 Task: Search one way flight ticket for 4 adults, 2 children, 2 infants in seat and 1 infant on lap in premium economy from Ceiba: Jose Aponte De La Torre Airport to Fort Wayne: Fort Wayne International Airport on 8-4-2023. Choice of flights is Singapure airlines. Number of bags: 2 checked bags. Price is upto 42000. Outbound departure time preference is 5:30.
Action: Mouse moved to (300, 255)
Screenshot: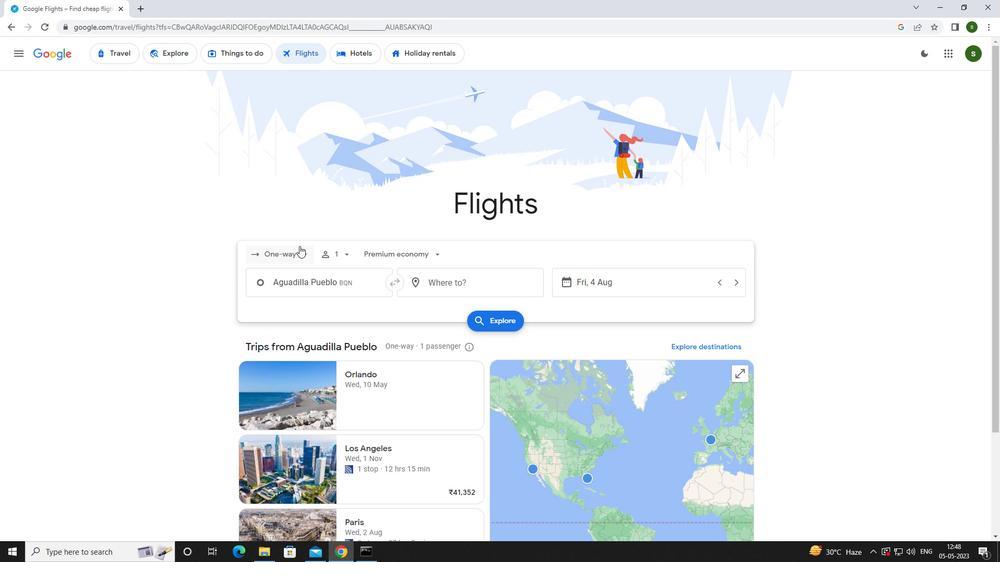 
Action: Mouse pressed left at (300, 255)
Screenshot: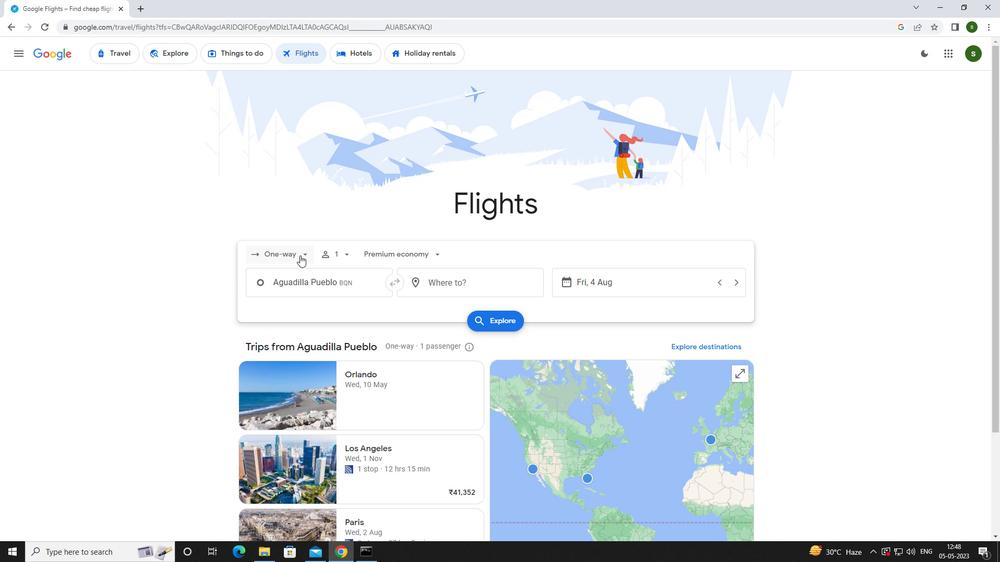 
Action: Mouse moved to (300, 296)
Screenshot: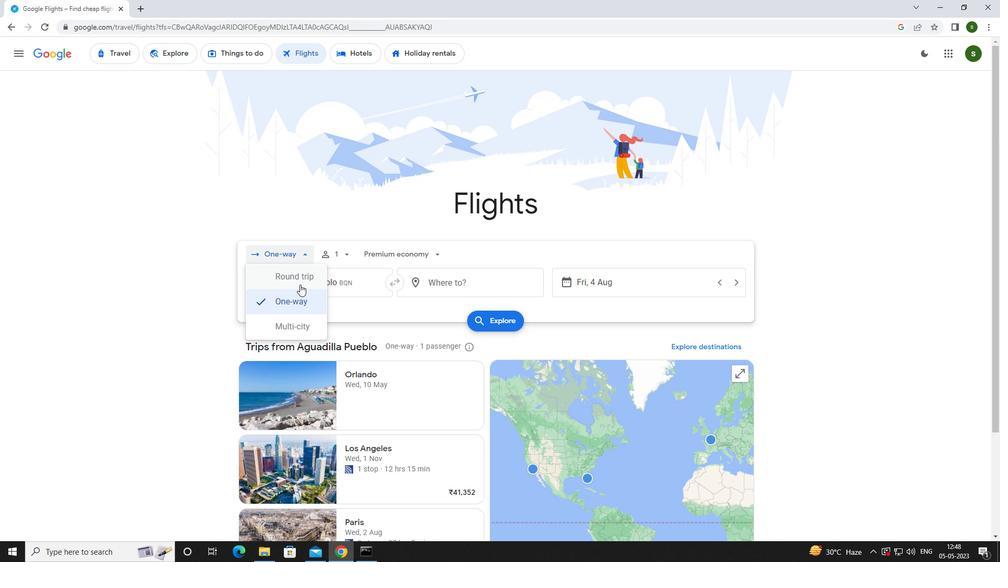 
Action: Mouse pressed left at (300, 296)
Screenshot: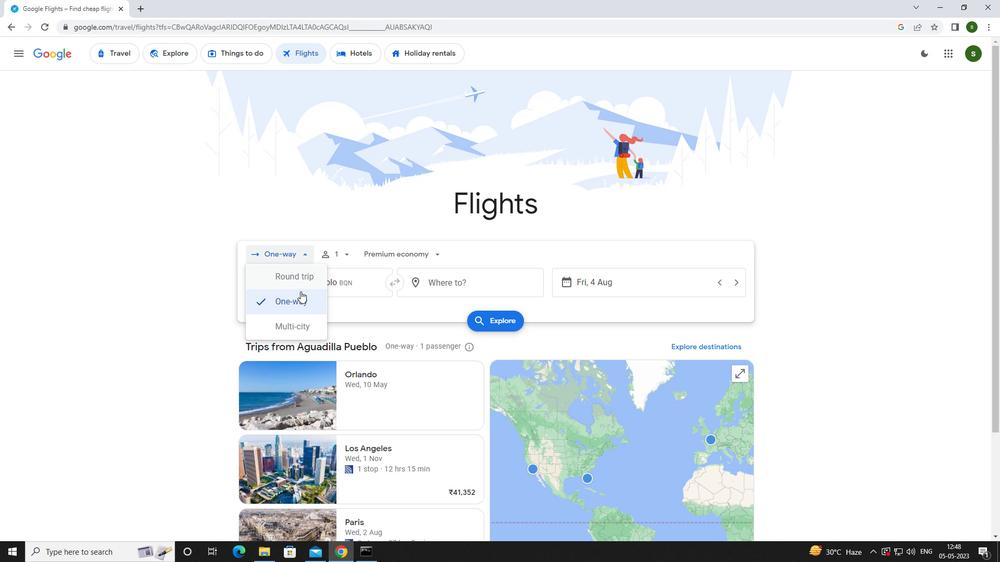 
Action: Mouse moved to (344, 256)
Screenshot: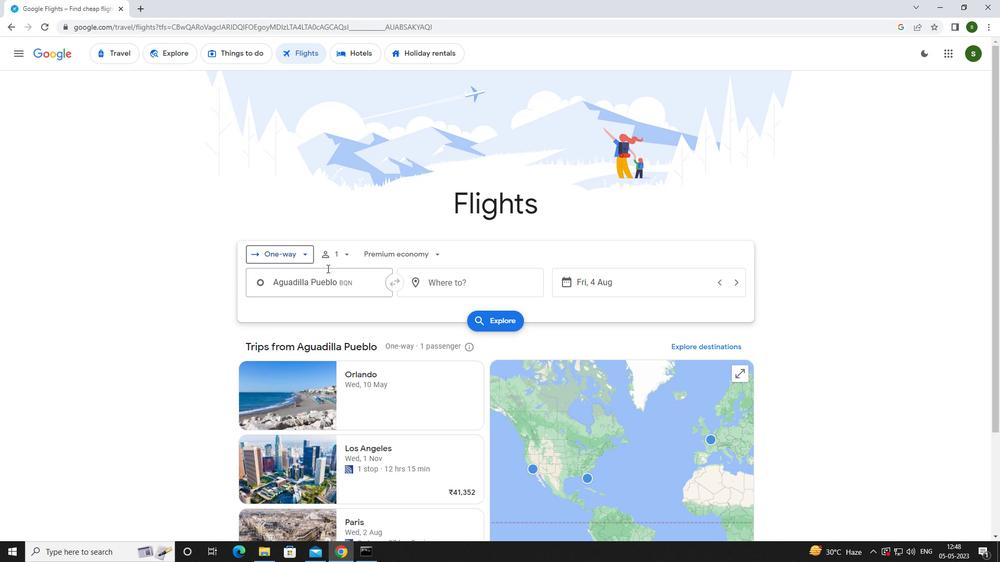 
Action: Mouse pressed left at (344, 256)
Screenshot: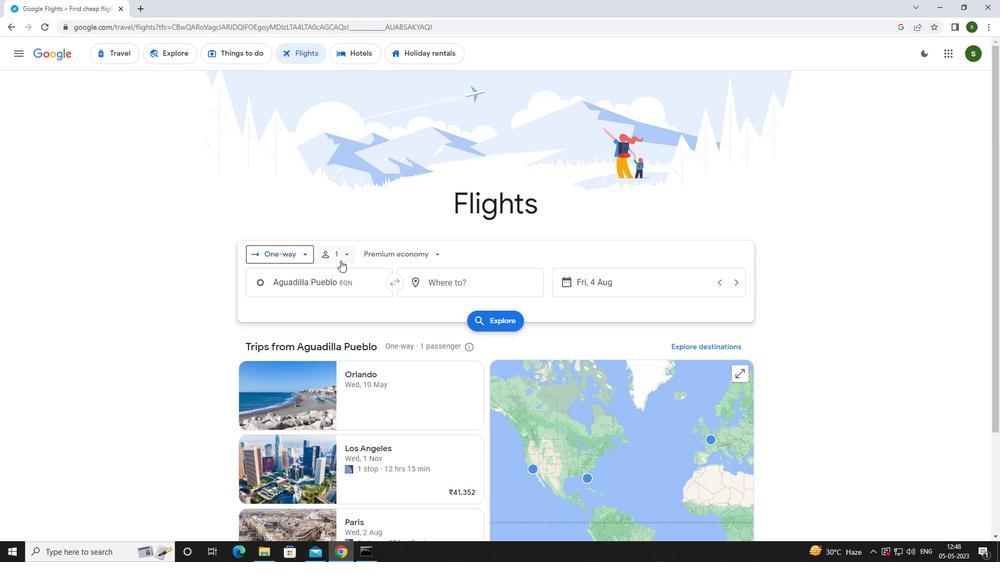 
Action: Mouse moved to (427, 275)
Screenshot: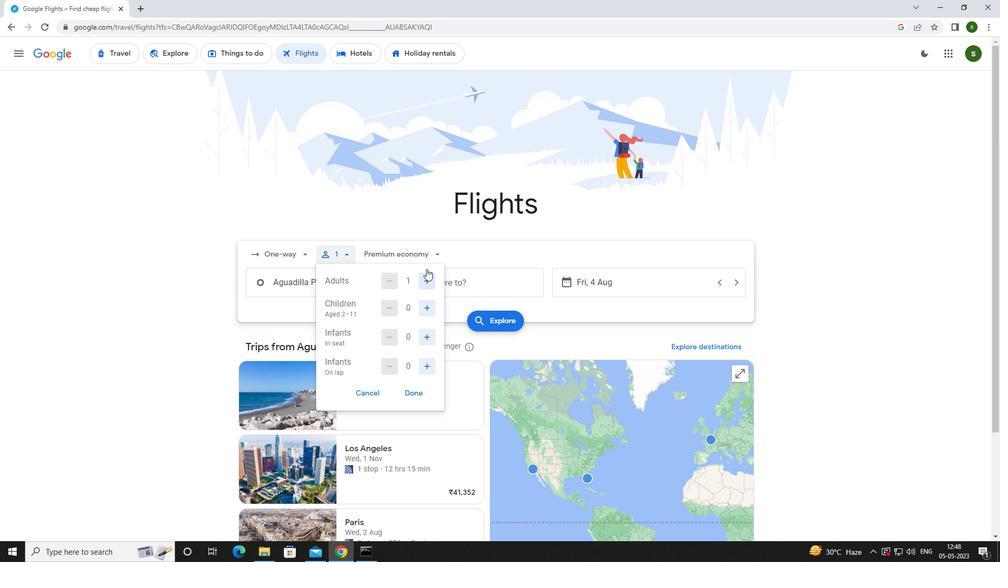 
Action: Mouse pressed left at (427, 275)
Screenshot: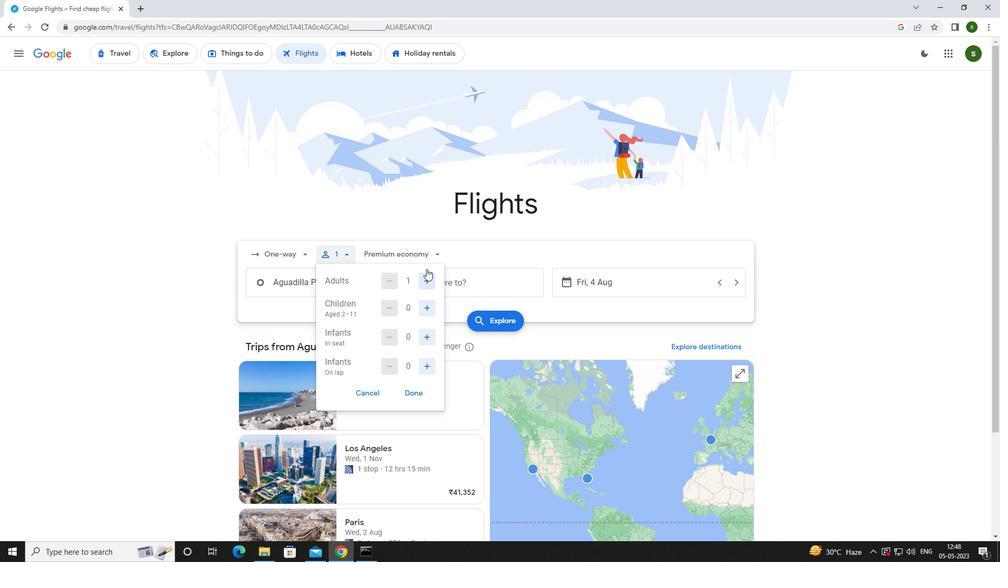 
Action: Mouse pressed left at (427, 275)
Screenshot: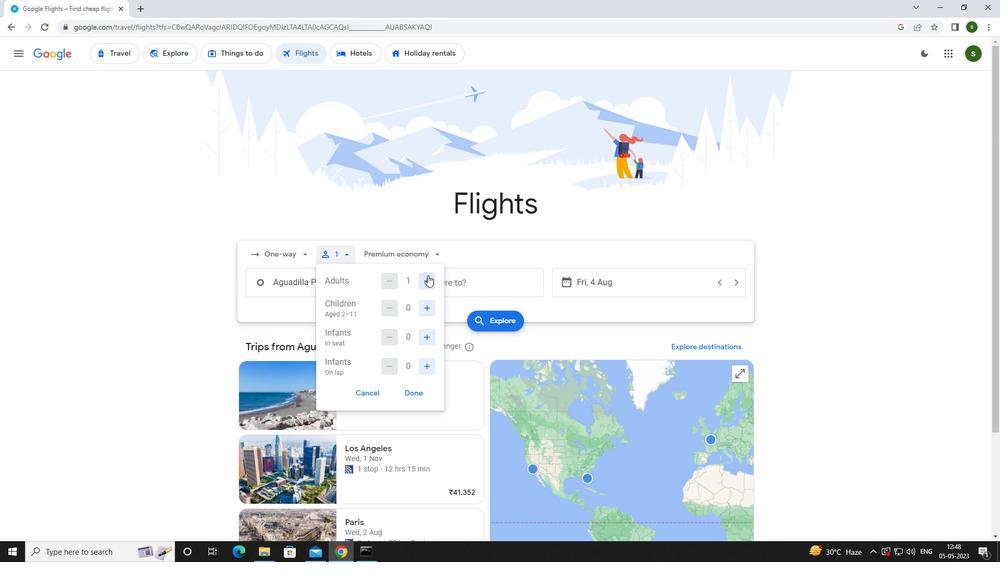 
Action: Mouse pressed left at (427, 275)
Screenshot: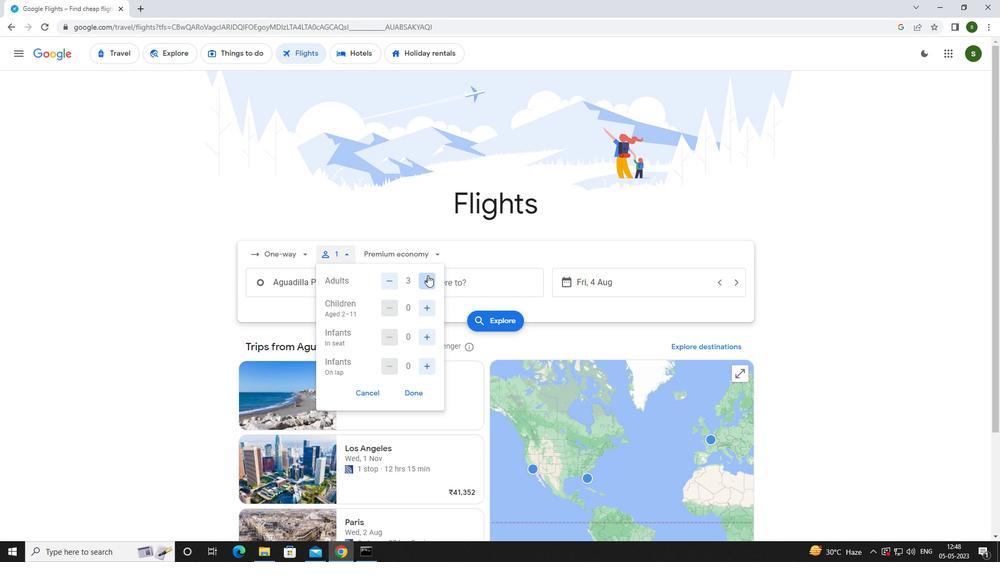 
Action: Mouse moved to (428, 307)
Screenshot: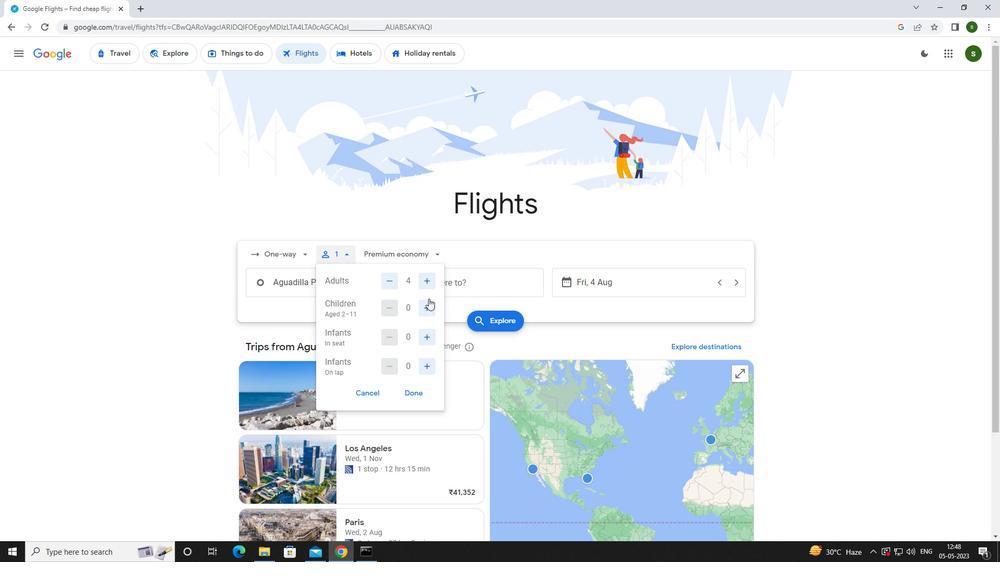 
Action: Mouse pressed left at (428, 307)
Screenshot: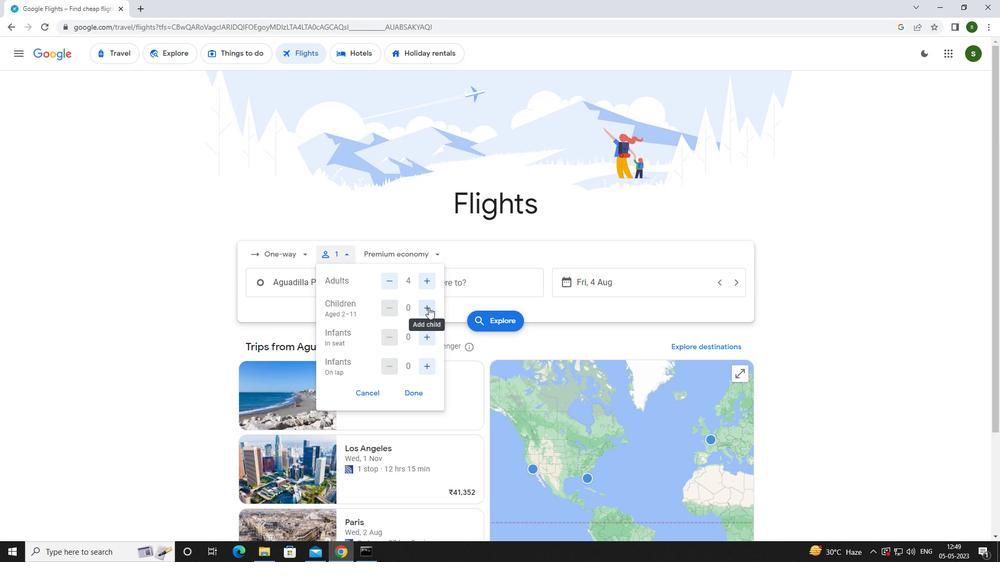 
Action: Mouse pressed left at (428, 307)
Screenshot: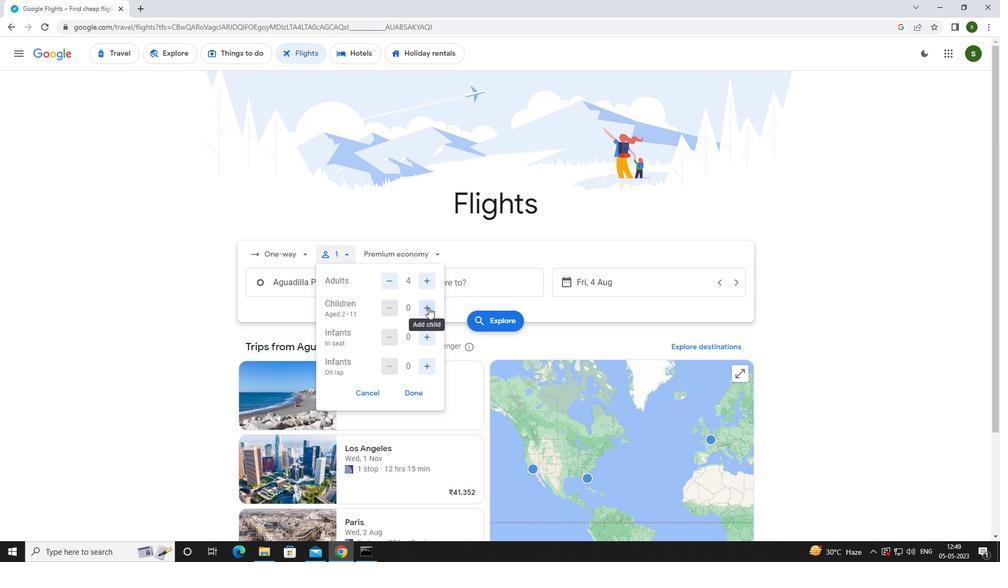 
Action: Mouse moved to (427, 339)
Screenshot: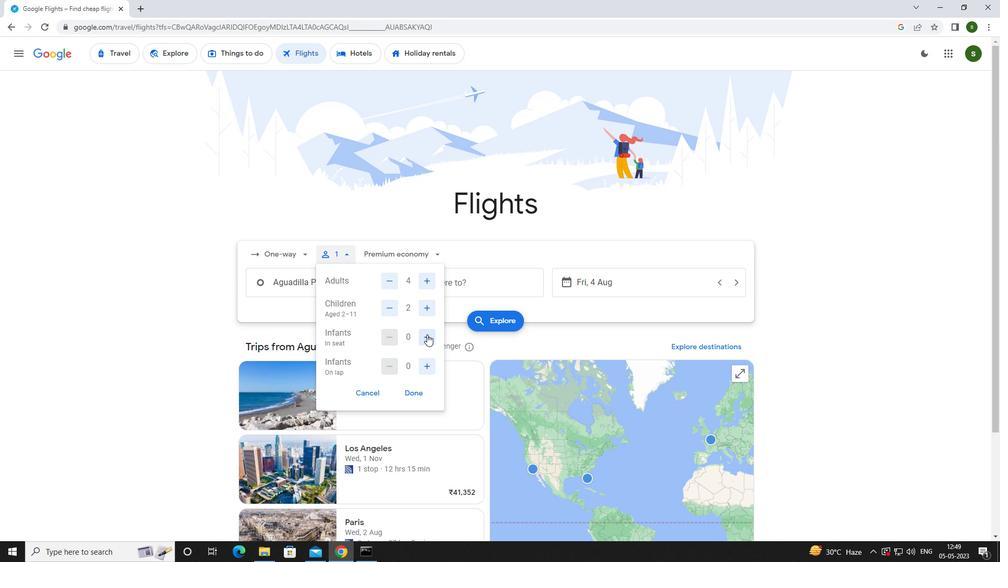 
Action: Mouse pressed left at (427, 339)
Screenshot: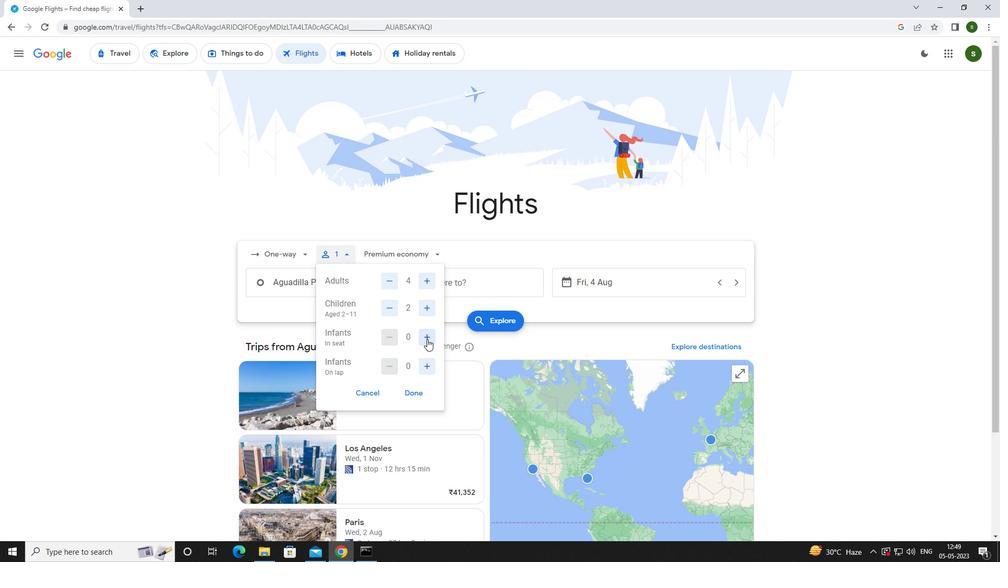 
Action: Mouse pressed left at (427, 339)
Screenshot: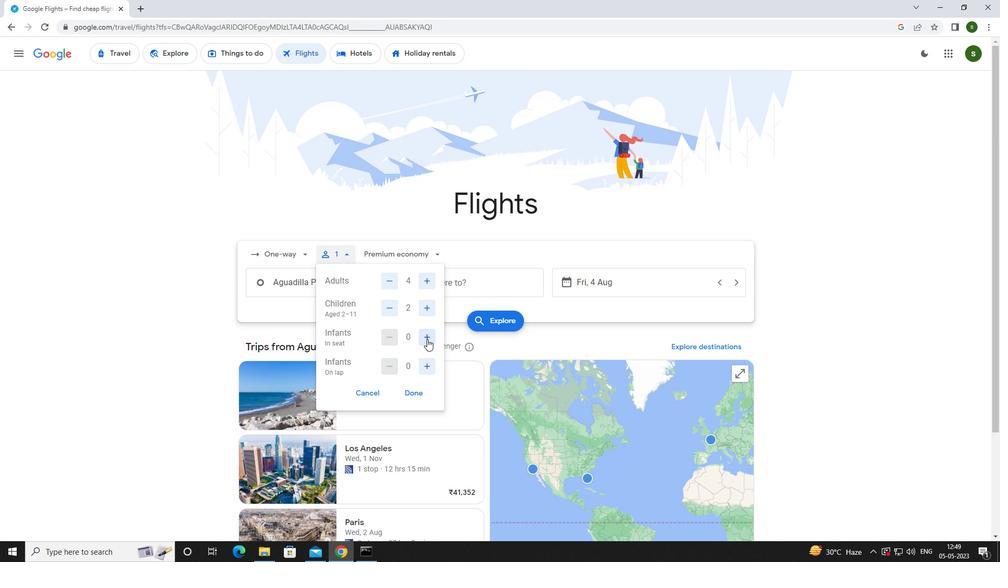 
Action: Mouse moved to (427, 363)
Screenshot: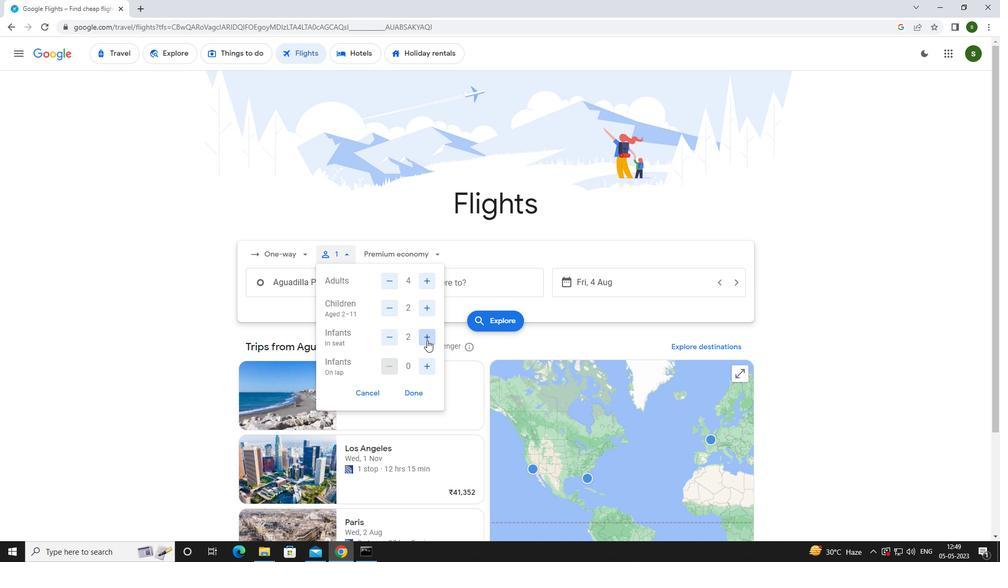 
Action: Mouse pressed left at (427, 363)
Screenshot: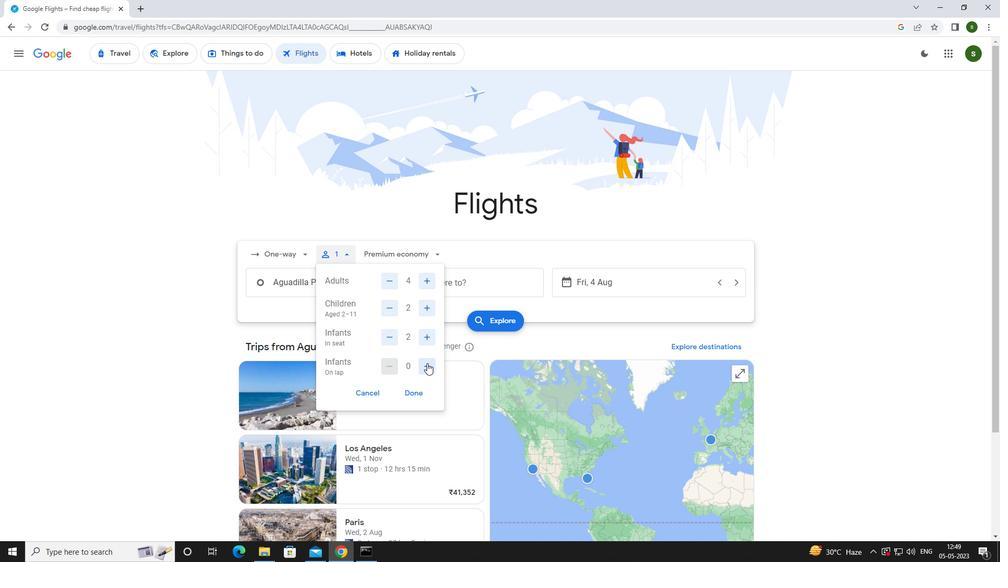 
Action: Mouse moved to (423, 252)
Screenshot: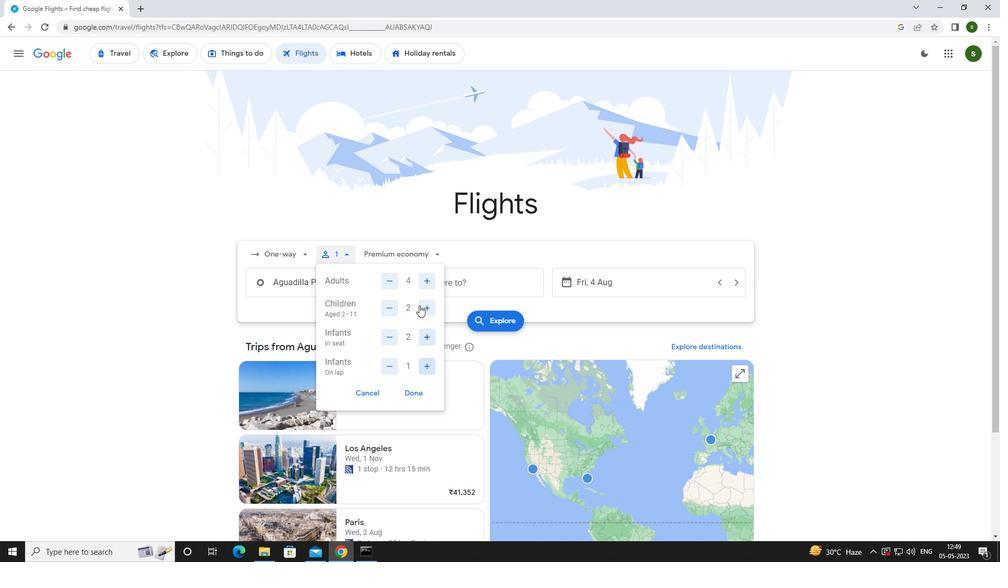 
Action: Mouse pressed left at (423, 252)
Screenshot: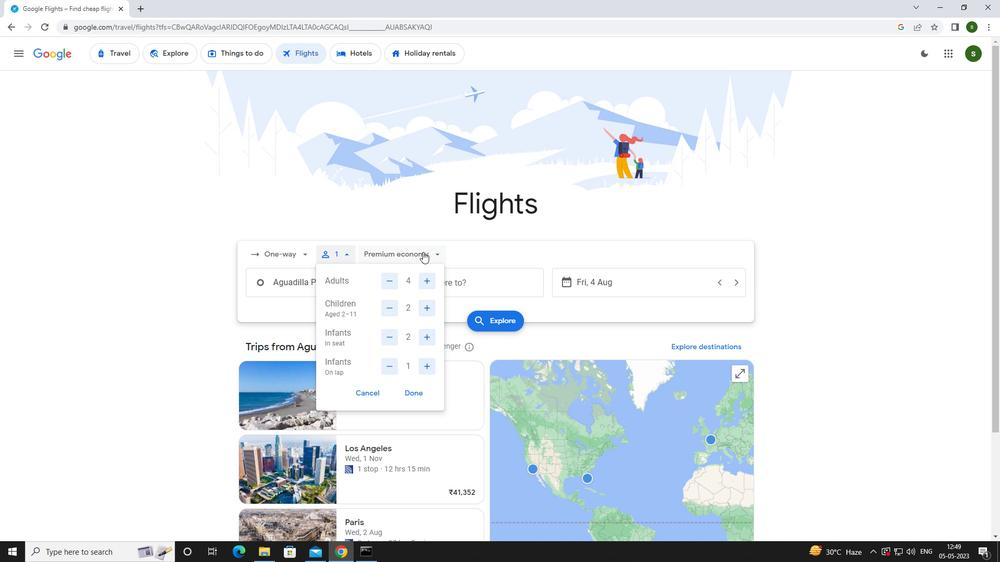 
Action: Mouse moved to (421, 302)
Screenshot: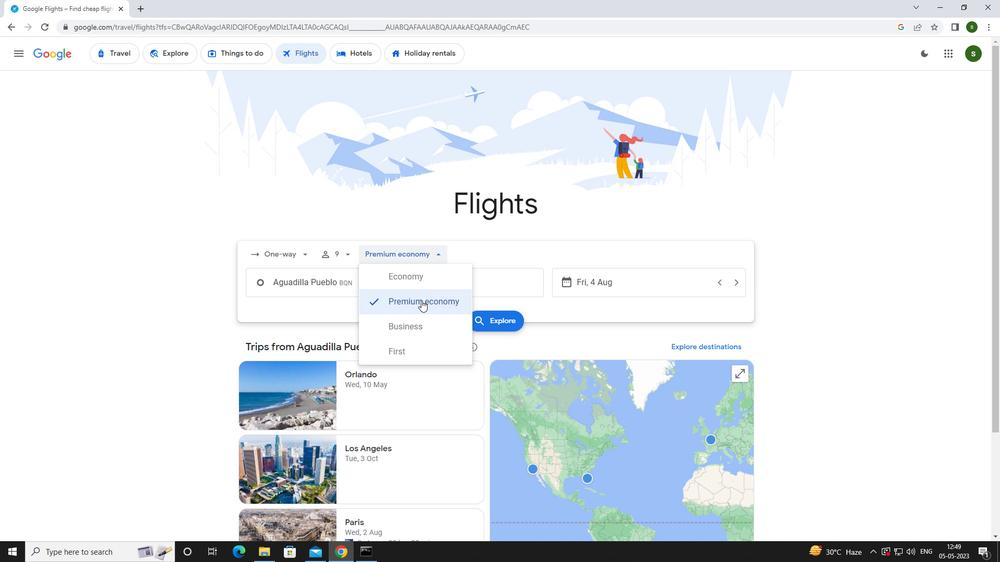 
Action: Mouse pressed left at (421, 302)
Screenshot: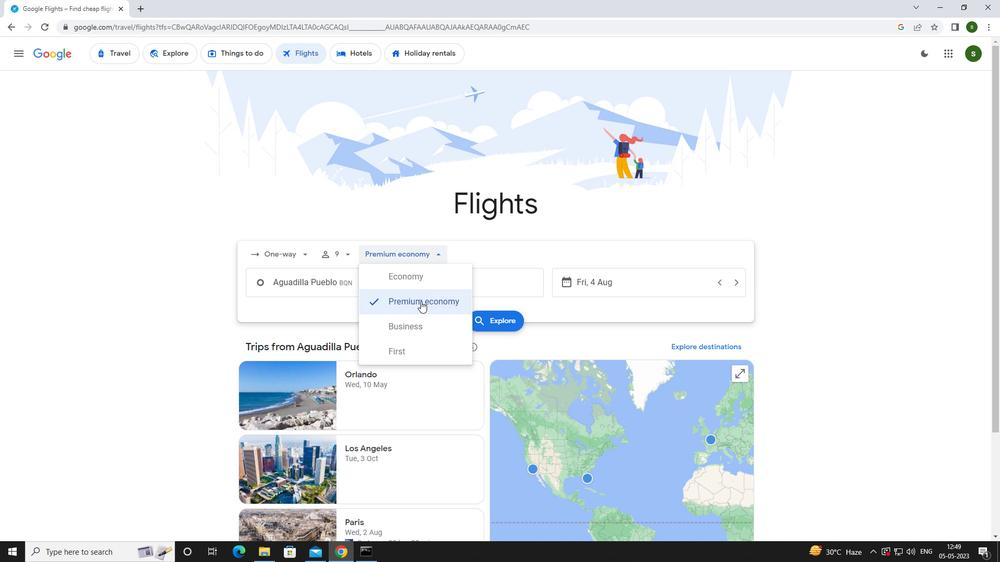 
Action: Mouse moved to (352, 287)
Screenshot: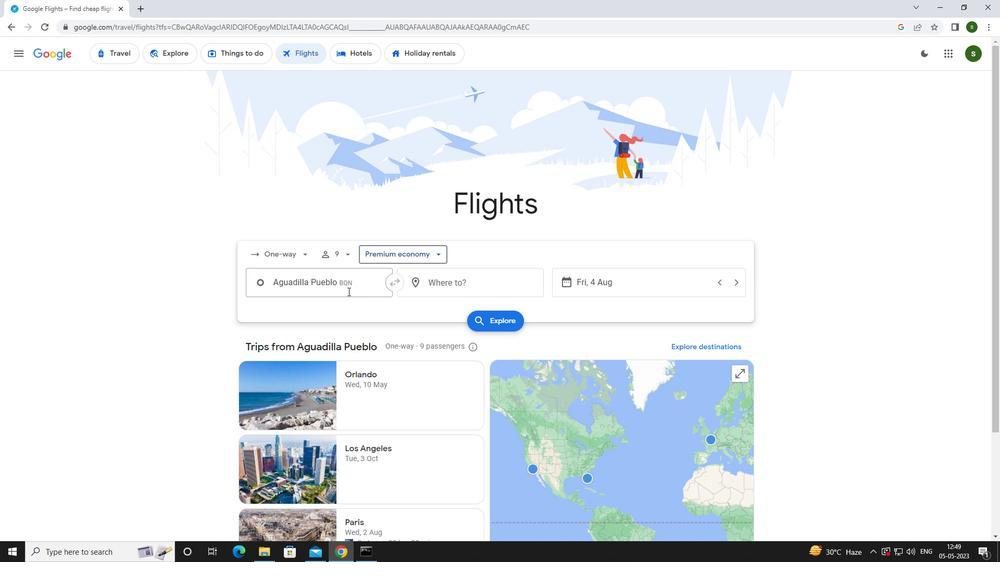
Action: Mouse pressed left at (352, 287)
Screenshot: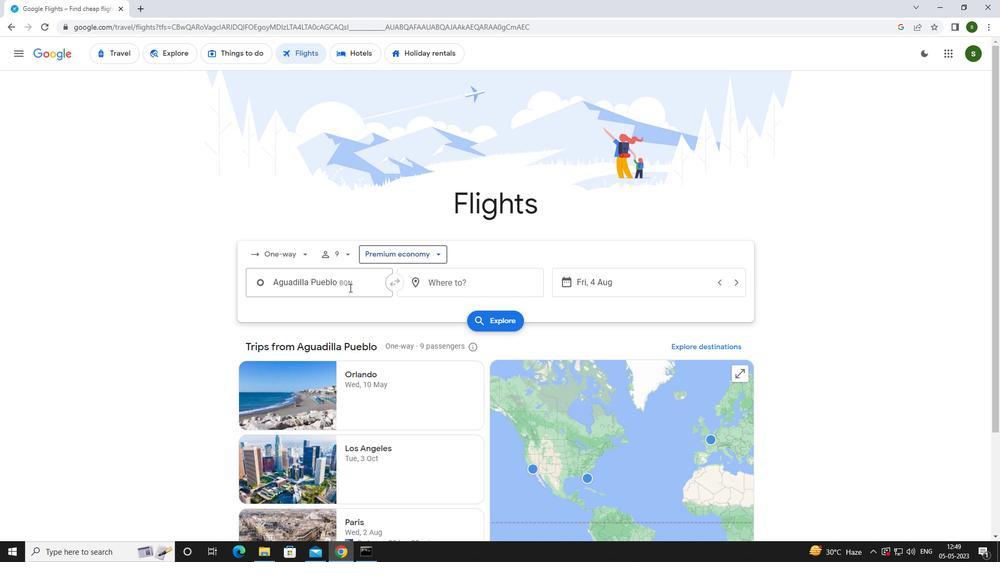 
Action: Key pressed <Key.caps_lock>j<Key.caps_lock>ose<Key.space><Key.caps_lock>a<Key.caps_lock>po
Screenshot: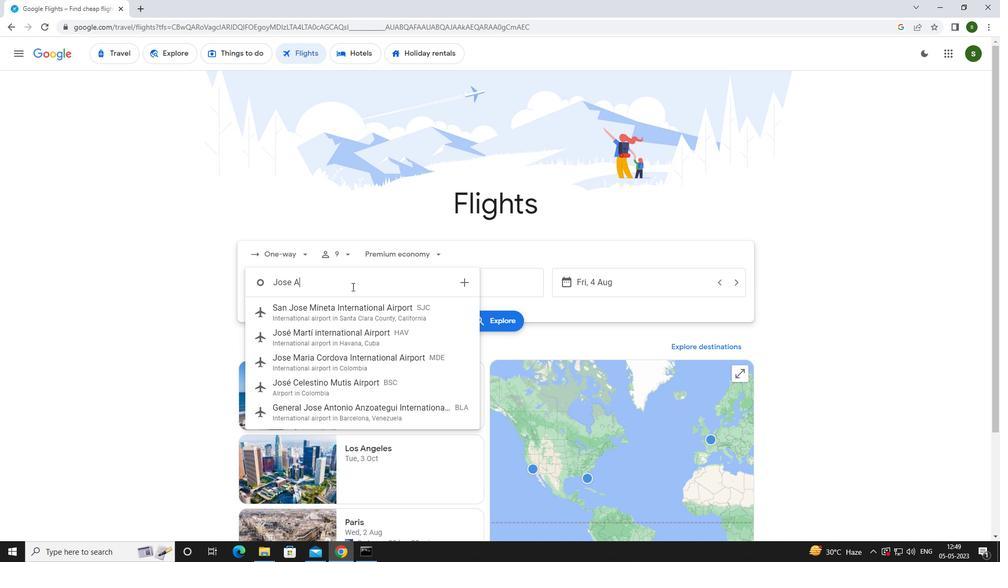 
Action: Mouse moved to (354, 314)
Screenshot: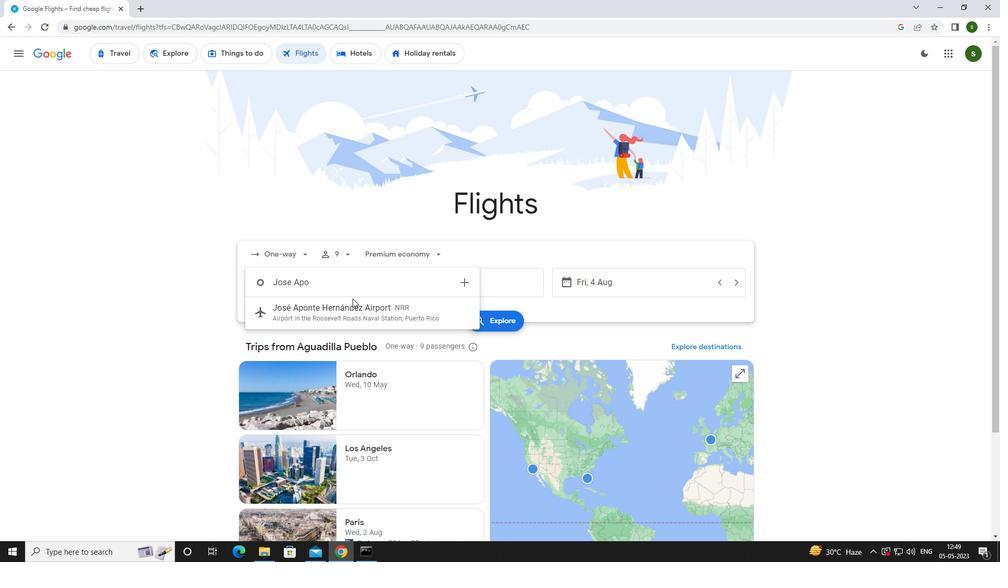 
Action: Mouse pressed left at (354, 314)
Screenshot: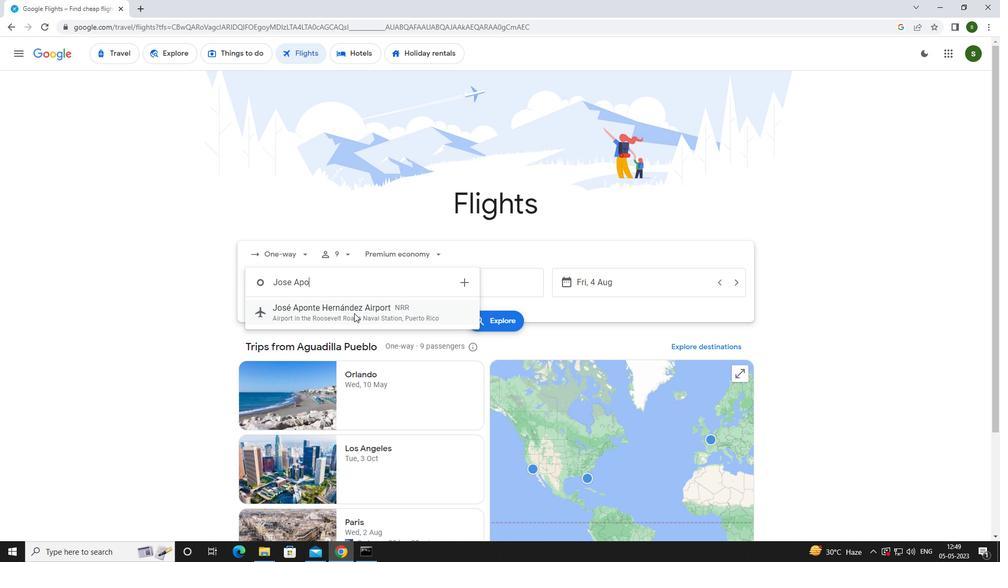 
Action: Mouse moved to (473, 288)
Screenshot: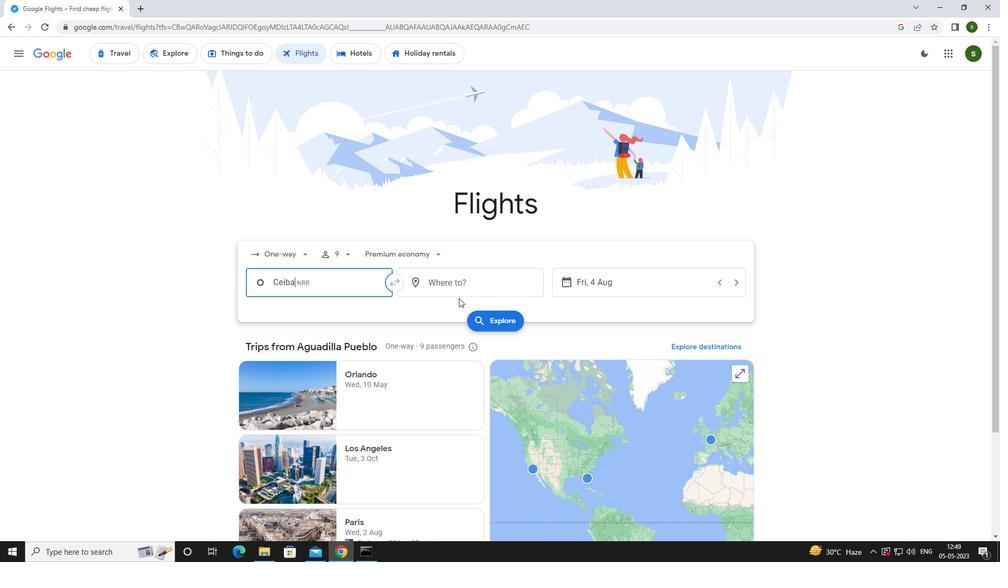 
Action: Mouse pressed left at (473, 288)
Screenshot: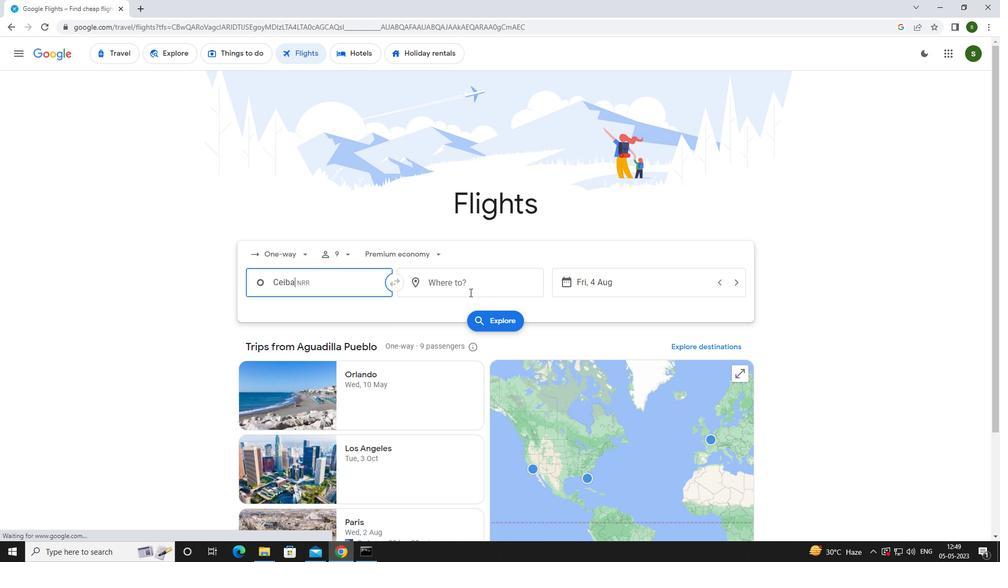 
Action: Mouse moved to (480, 290)
Screenshot: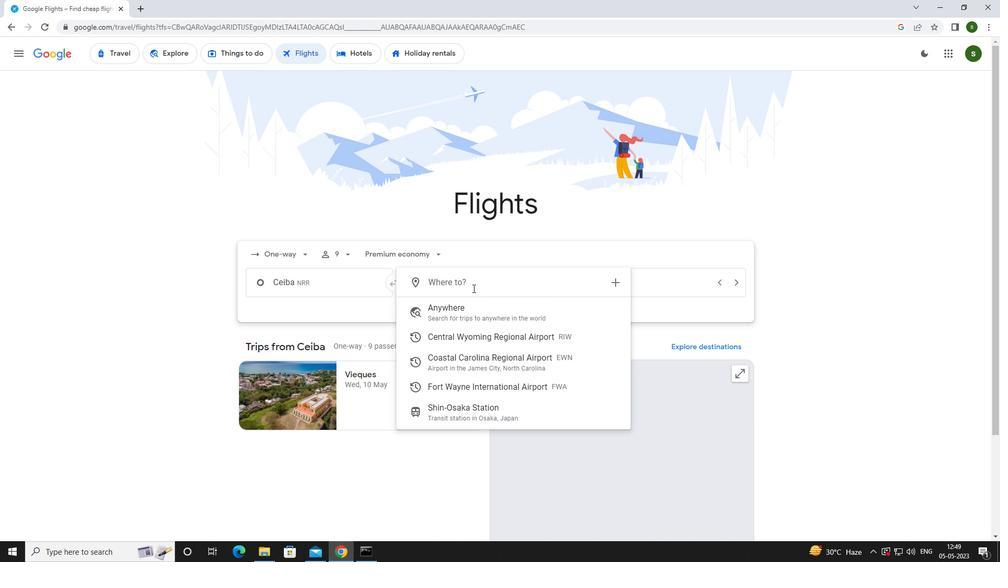 
Action: Key pressed <Key.caps_lock>f<Key.caps_lock>ort<Key.space><Key.caps_lock>w<Key.caps_lock>Ay
Screenshot: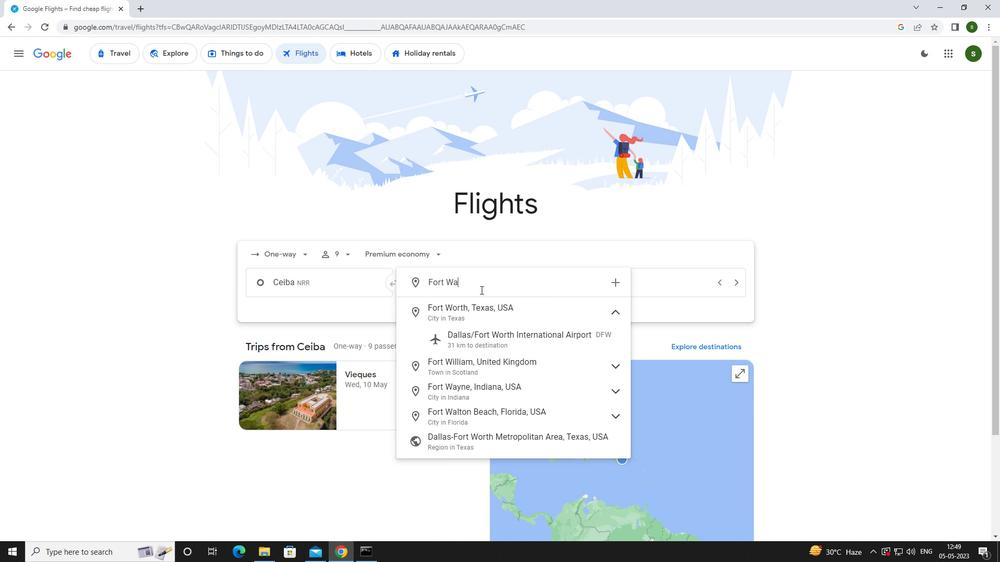 
Action: Mouse moved to (498, 337)
Screenshot: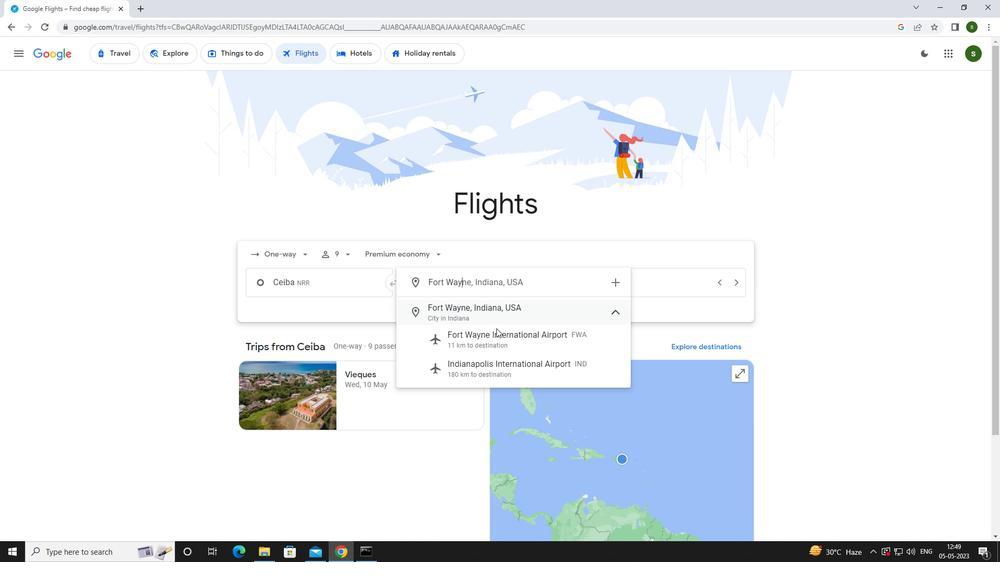 
Action: Mouse pressed left at (498, 337)
Screenshot: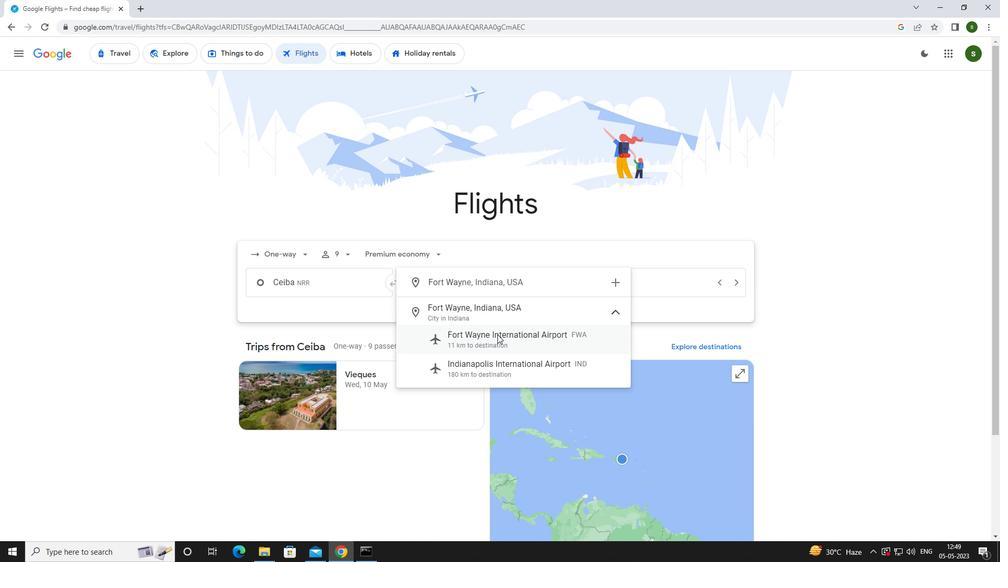
Action: Mouse moved to (616, 286)
Screenshot: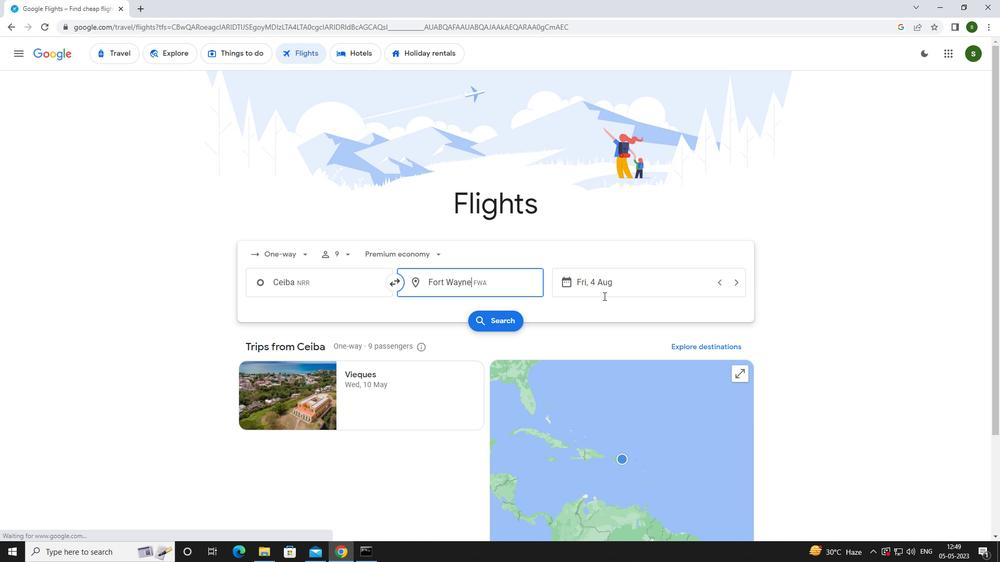 
Action: Mouse pressed left at (616, 286)
Screenshot: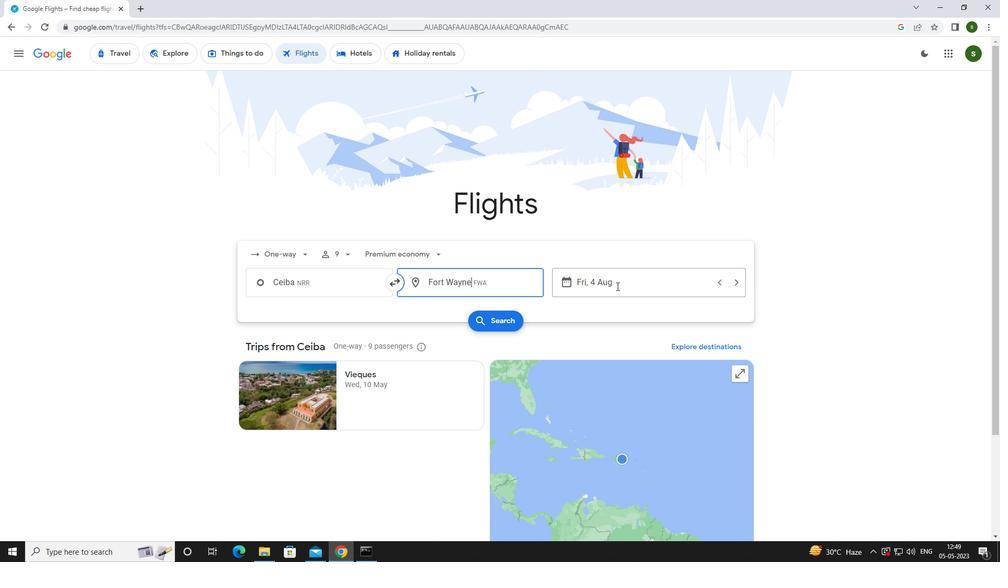 
Action: Mouse moved to (500, 353)
Screenshot: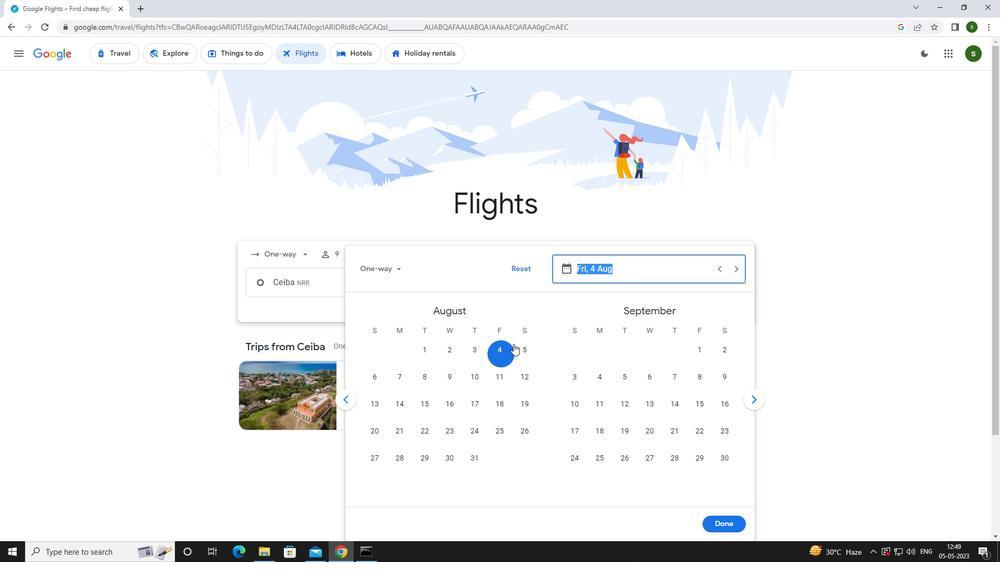 
Action: Mouse pressed left at (500, 353)
Screenshot: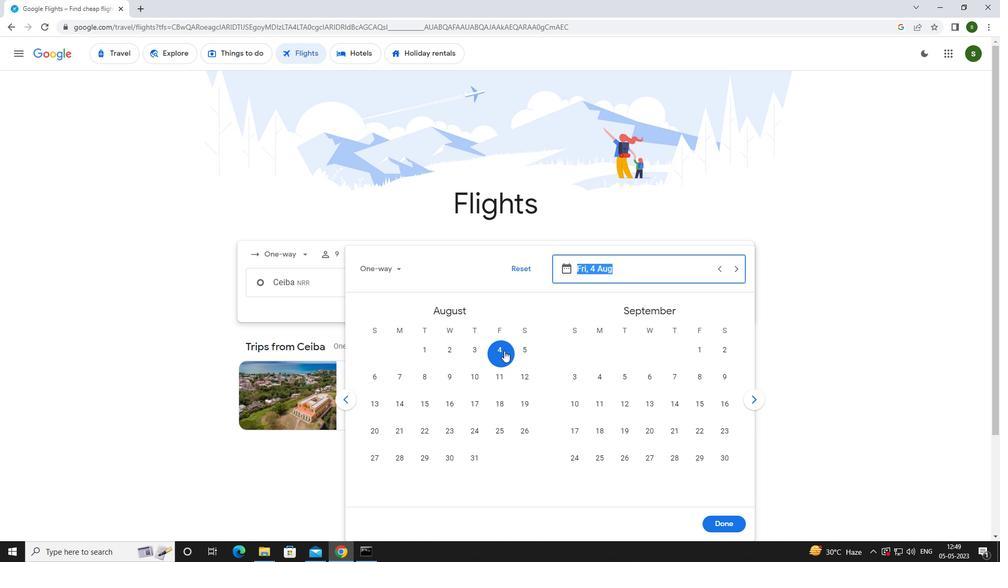 
Action: Mouse moved to (714, 517)
Screenshot: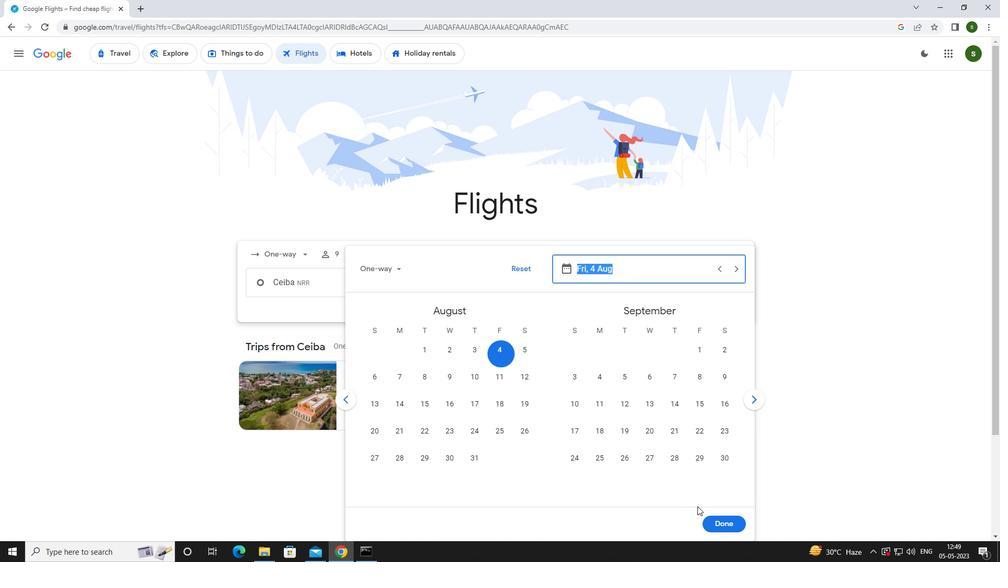 
Action: Mouse pressed left at (714, 517)
Screenshot: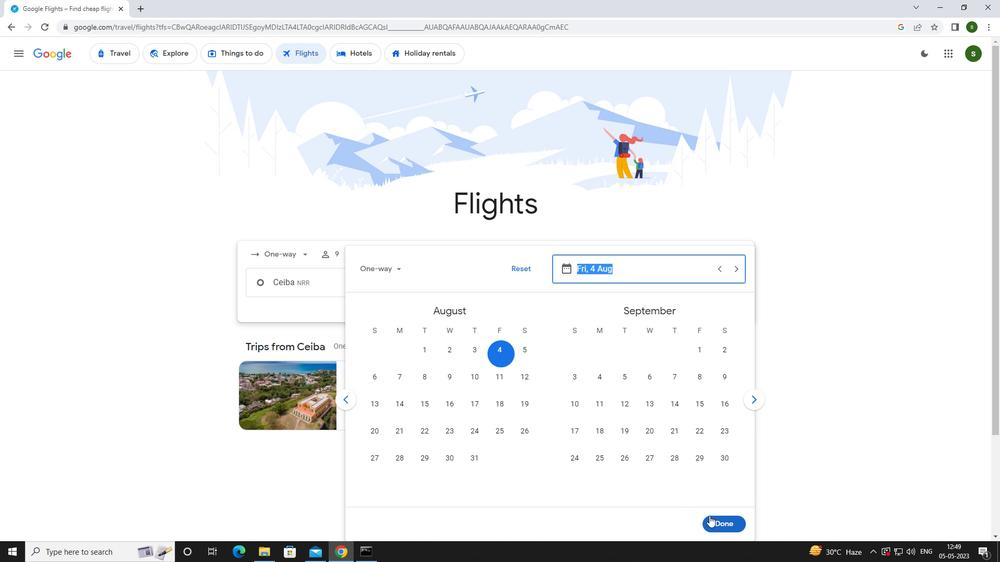 
Action: Mouse moved to (494, 323)
Screenshot: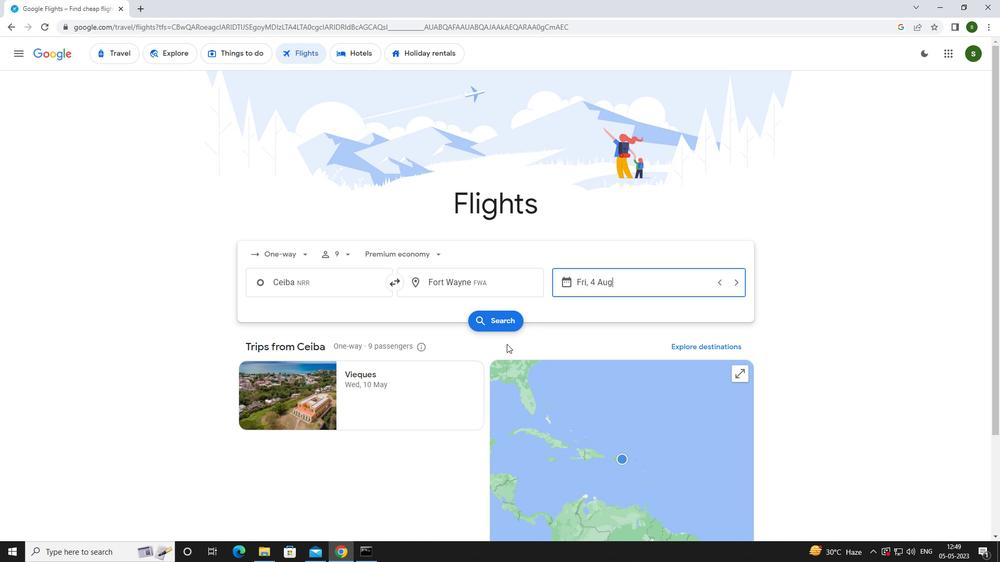 
Action: Mouse pressed left at (494, 323)
Screenshot: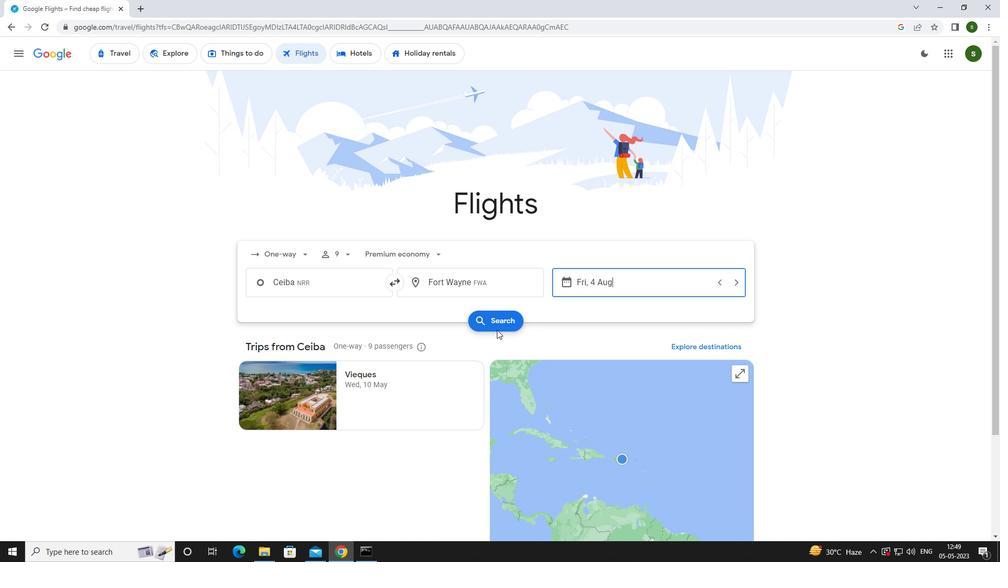 
Action: Mouse moved to (255, 146)
Screenshot: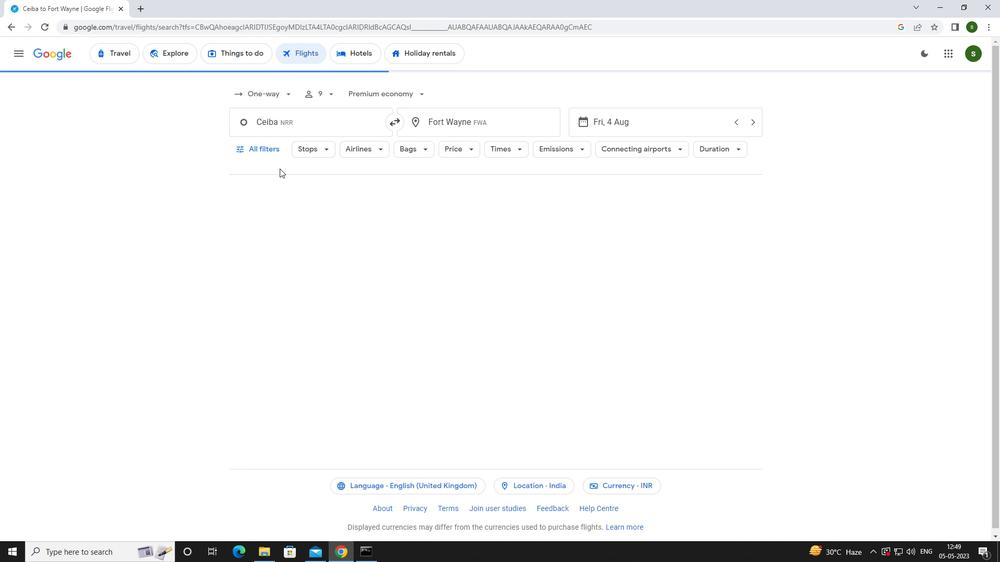 
Action: Mouse pressed left at (255, 146)
Screenshot: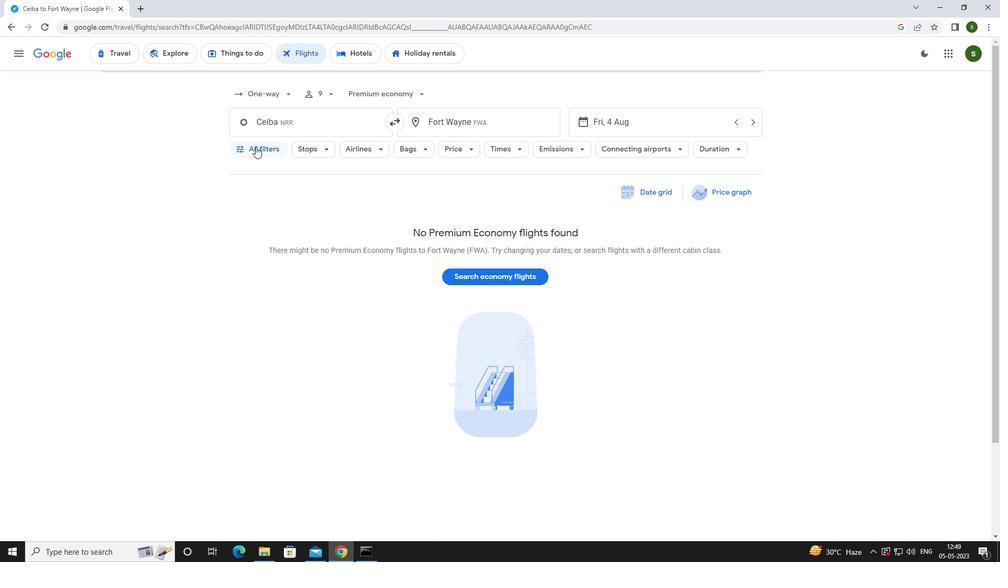 
Action: Mouse moved to (383, 370)
Screenshot: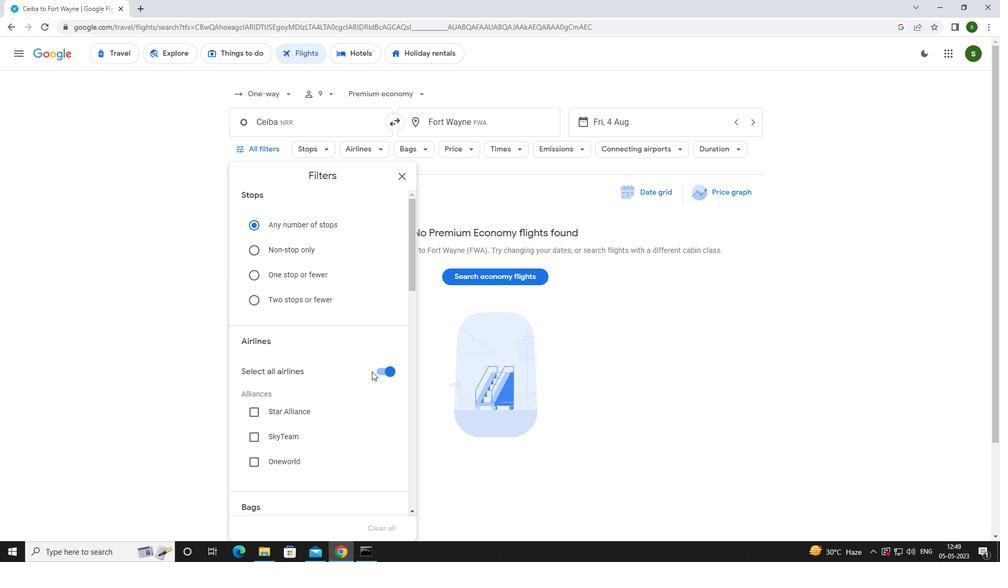 
Action: Mouse pressed left at (383, 370)
Screenshot: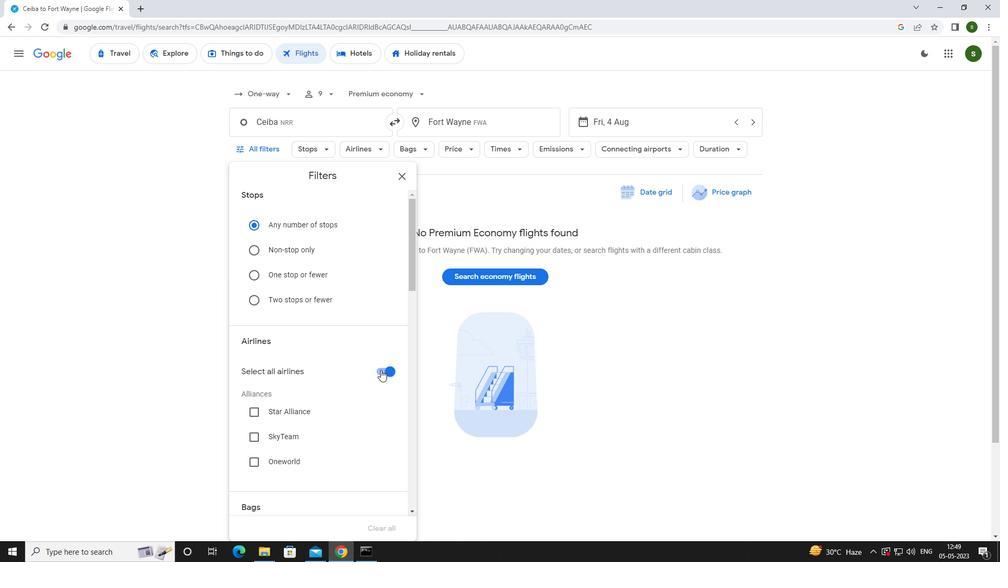 
Action: Mouse scrolled (383, 369) with delta (0, 0)
Screenshot: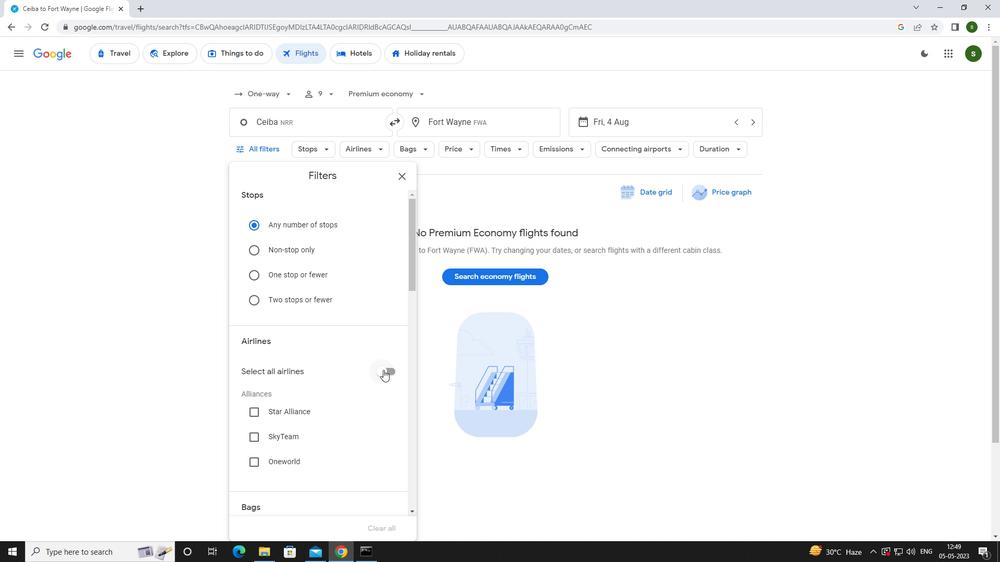 
Action: Mouse scrolled (383, 369) with delta (0, 0)
Screenshot: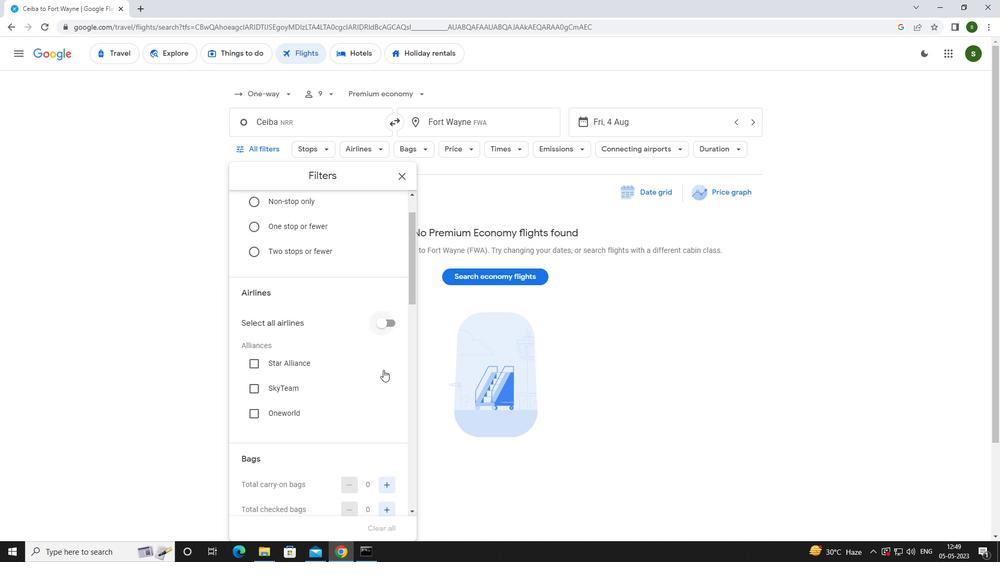 
Action: Mouse moved to (384, 370)
Screenshot: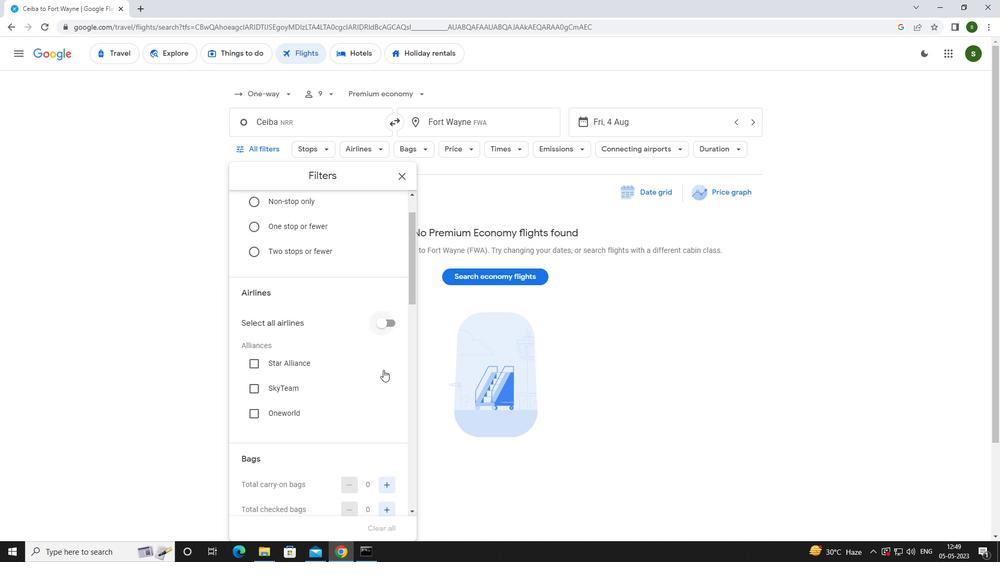 
Action: Mouse scrolled (384, 369) with delta (0, 0)
Screenshot: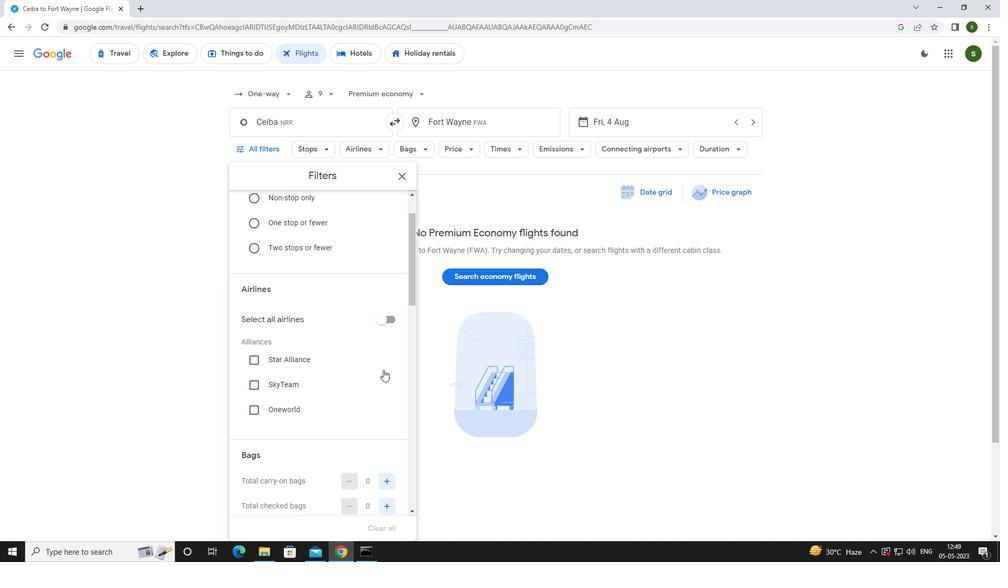 
Action: Mouse scrolled (384, 369) with delta (0, 0)
Screenshot: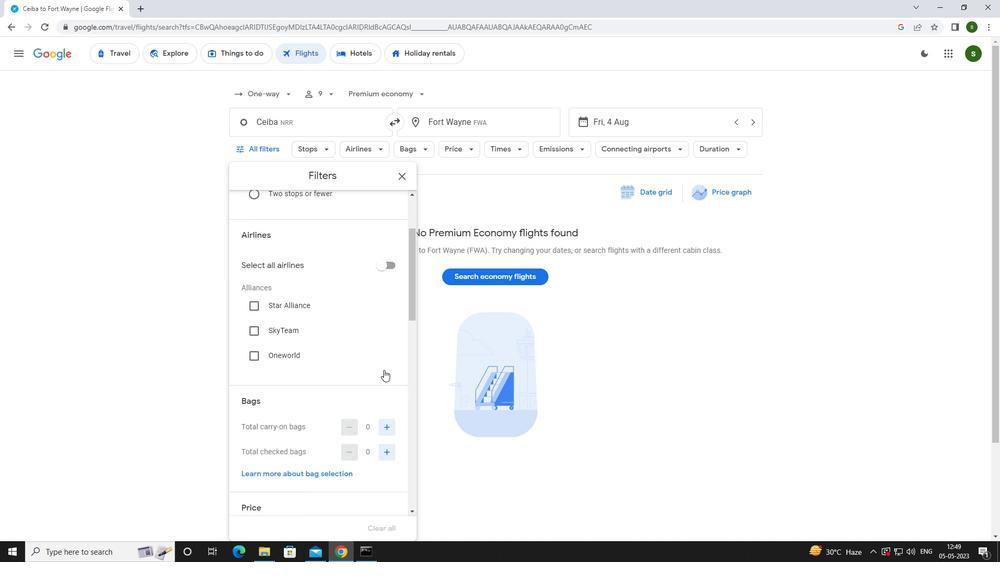 
Action: Mouse moved to (385, 347)
Screenshot: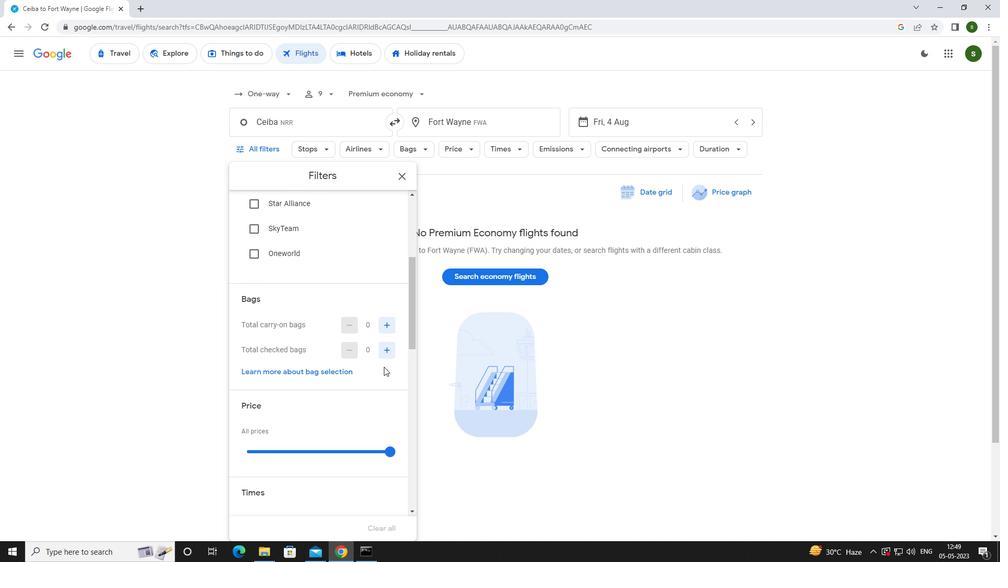
Action: Mouse pressed left at (385, 347)
Screenshot: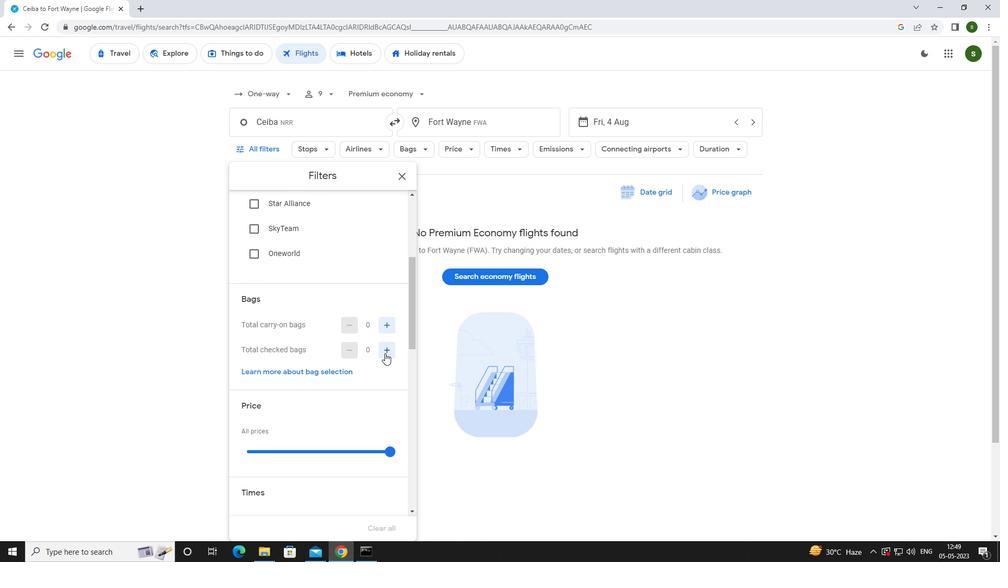 
Action: Mouse pressed left at (385, 347)
Screenshot: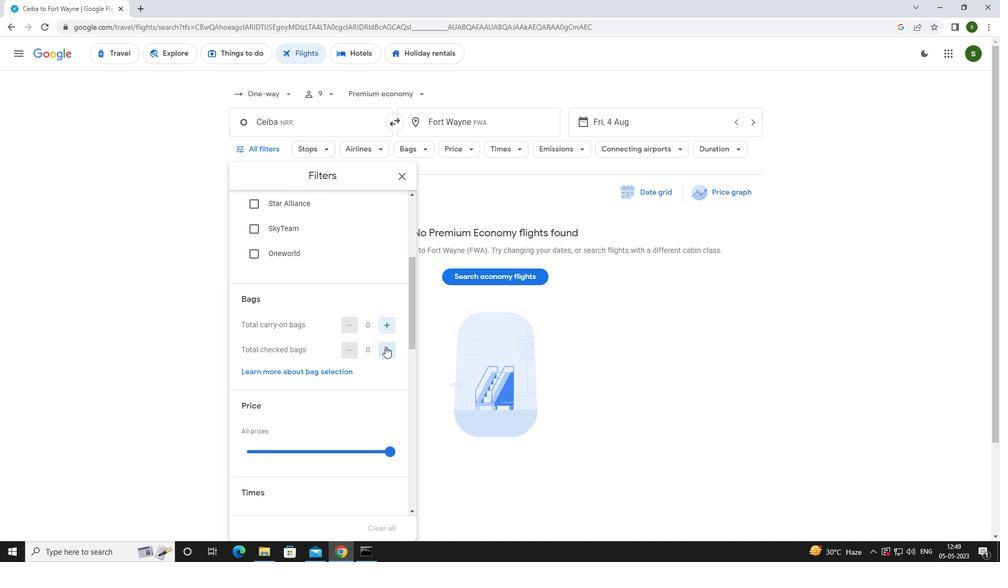 
Action: Mouse scrolled (385, 346) with delta (0, 0)
Screenshot: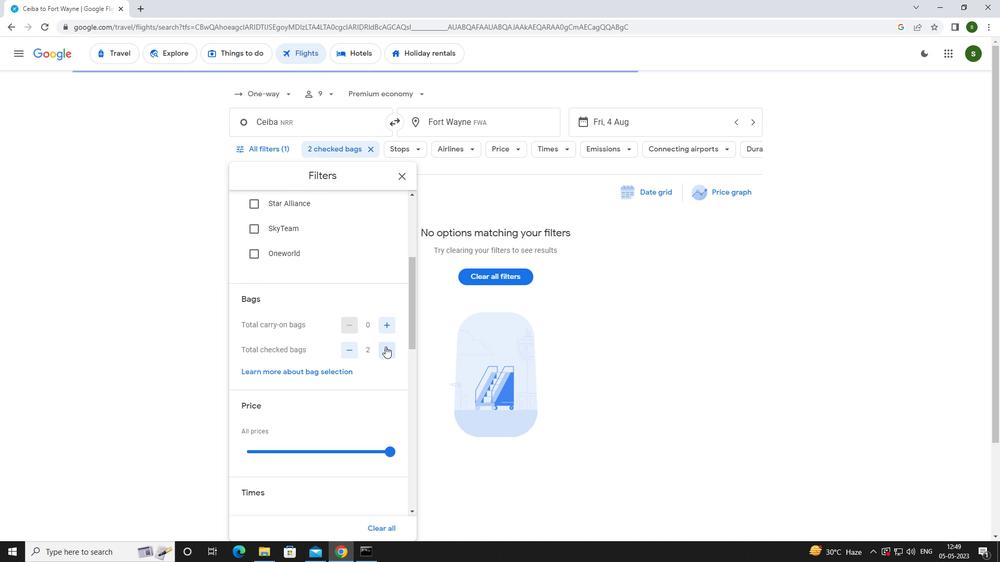 
Action: Mouse scrolled (385, 346) with delta (0, 0)
Screenshot: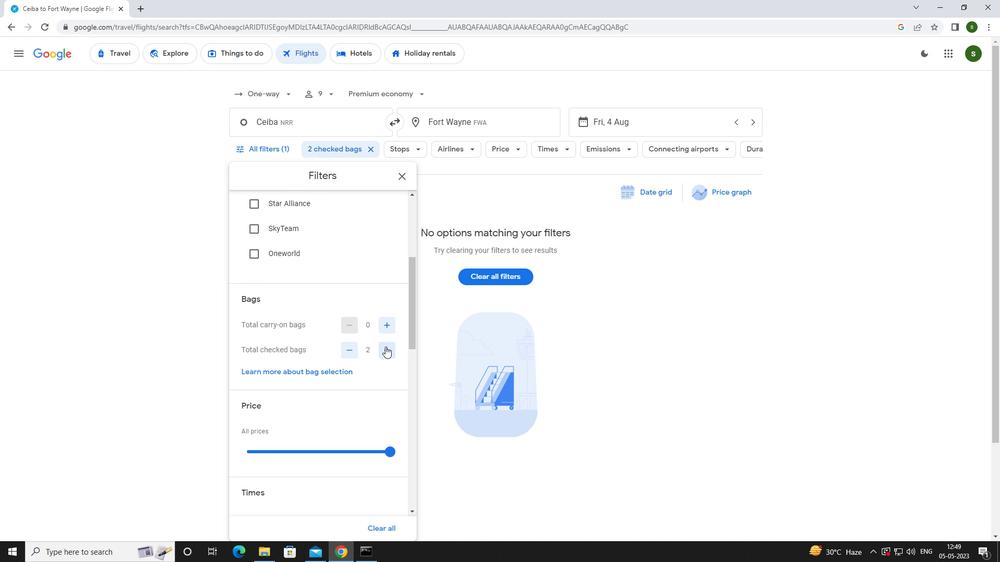 
Action: Mouse scrolled (385, 346) with delta (0, 0)
Screenshot: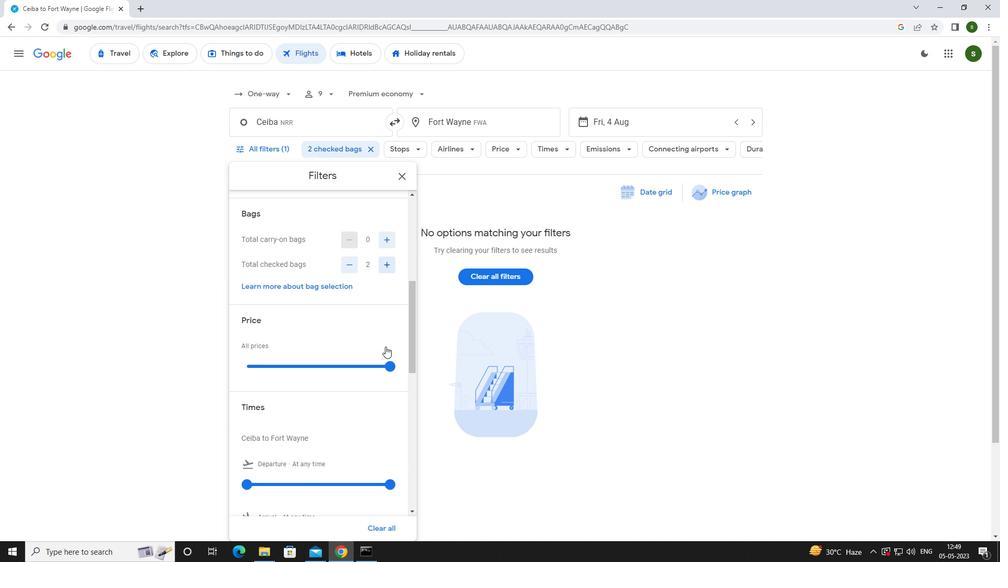 
Action: Mouse moved to (392, 291)
Screenshot: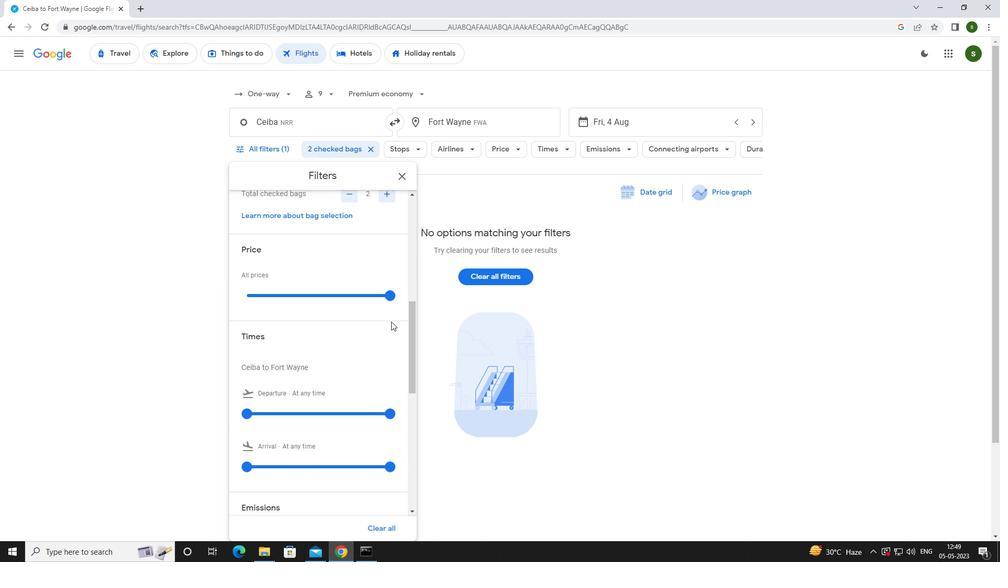 
Action: Mouse pressed left at (392, 291)
Screenshot: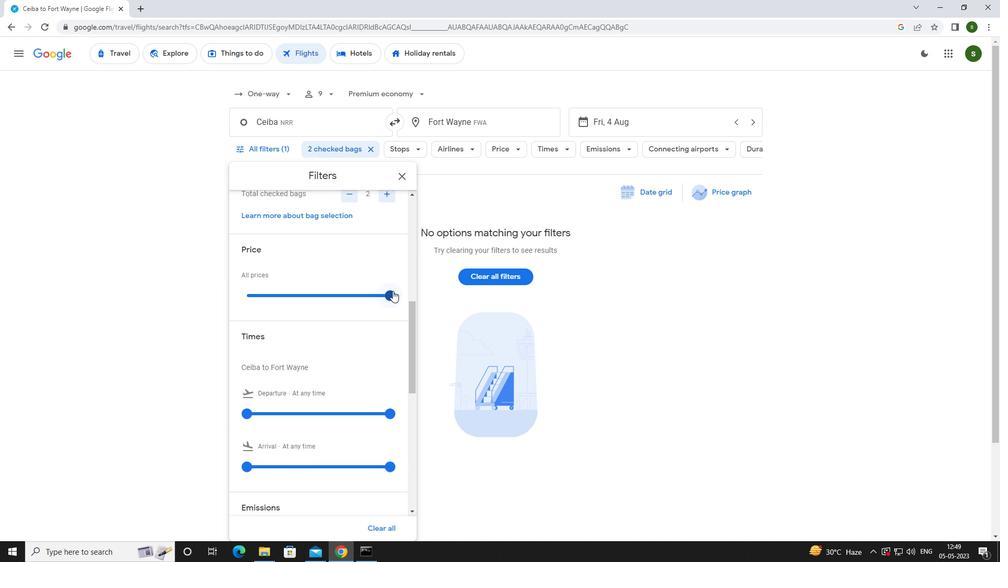 
Action: Mouse scrolled (392, 290) with delta (0, 0)
Screenshot: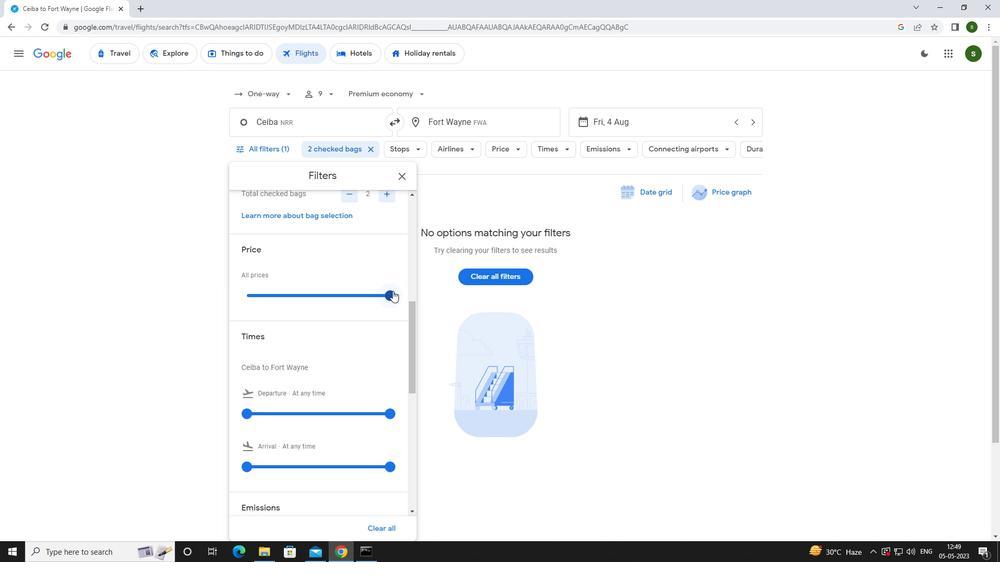 
Action: Mouse moved to (247, 364)
Screenshot: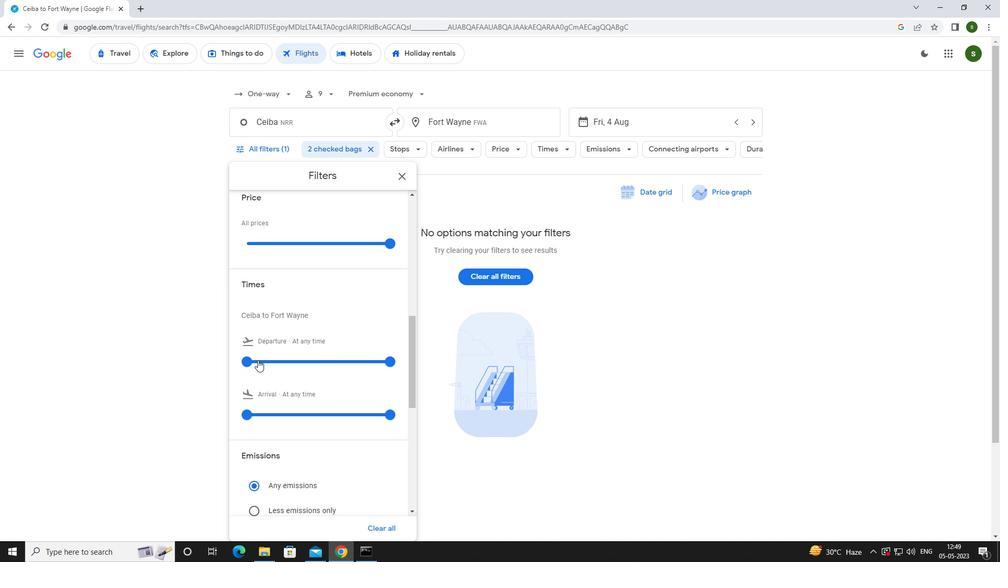 
Action: Mouse pressed left at (247, 364)
Screenshot: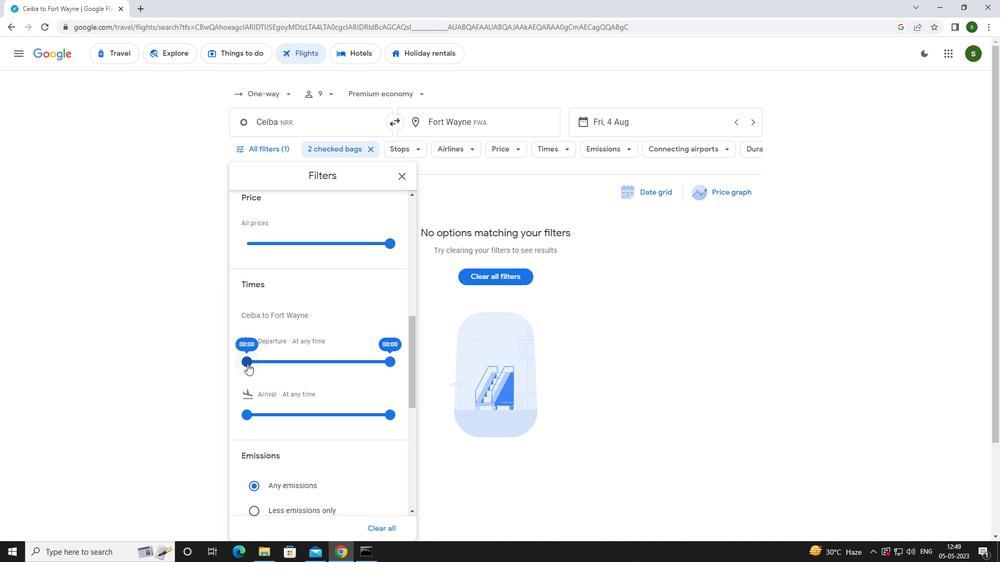 
Action: Mouse moved to (579, 398)
Screenshot: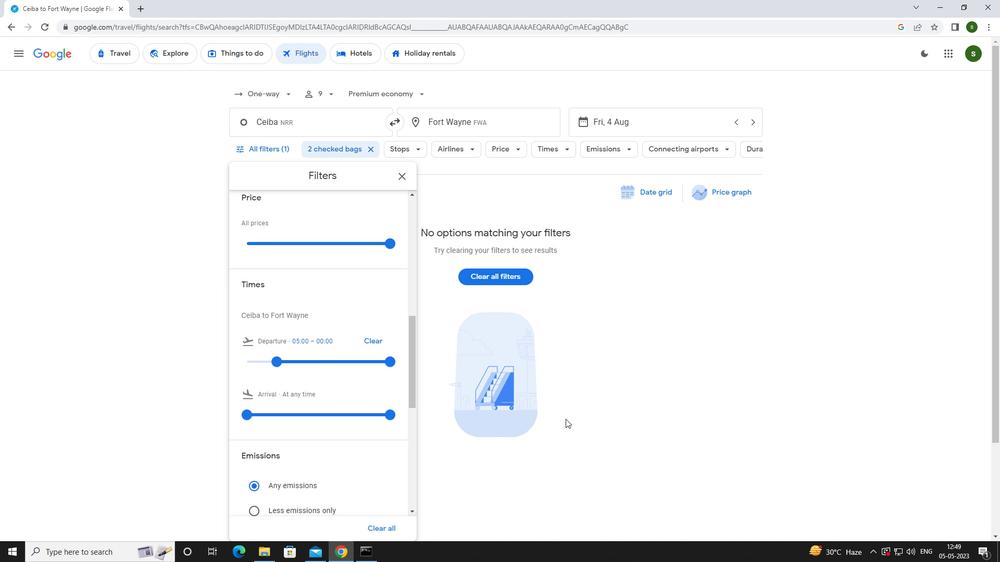 
Action: Mouse pressed left at (579, 398)
Screenshot: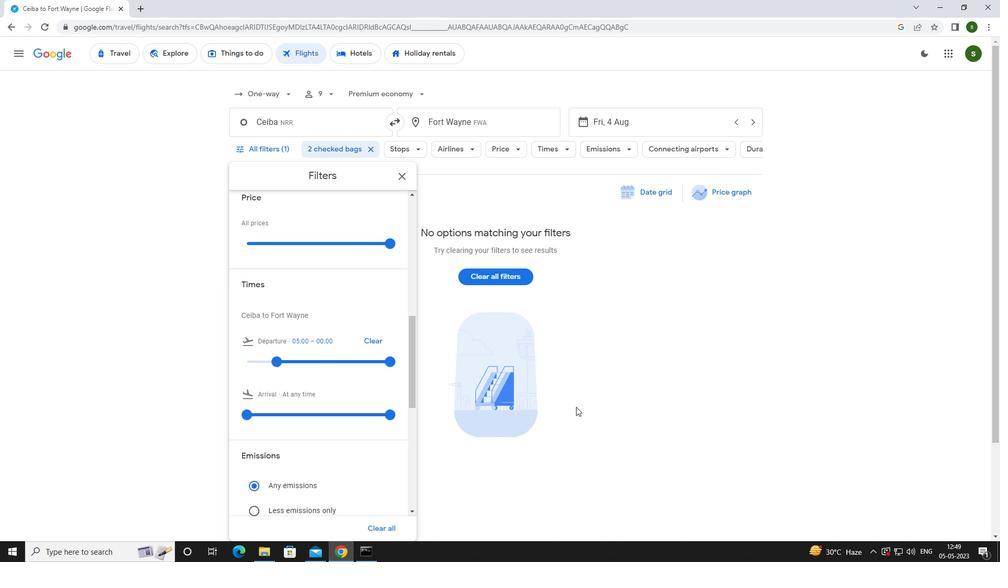 
